 Task: Find the best walking route from Venice Beach to the Getty Center in Los Angeles.
Action: Mouse moved to (901, 69)
Screenshot: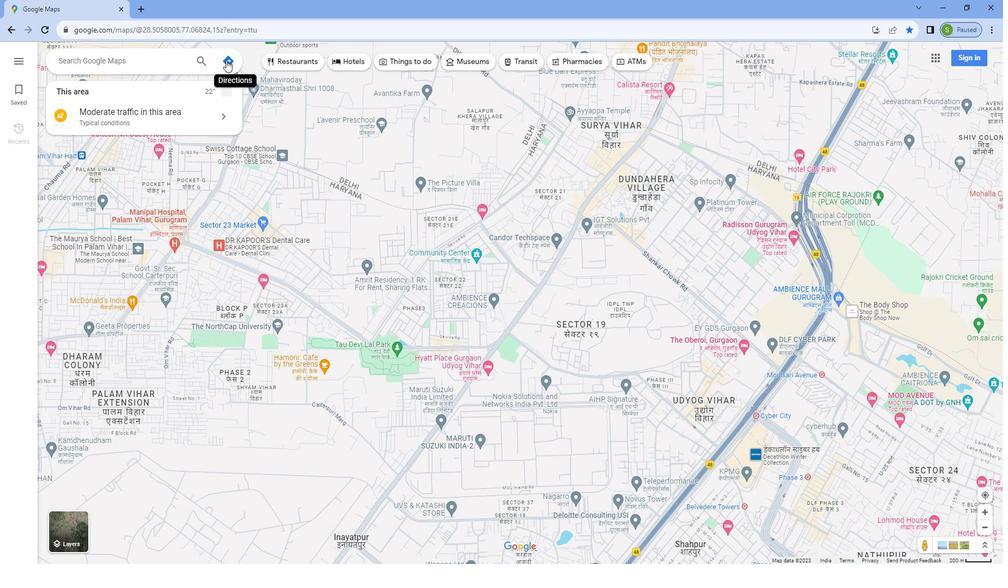 
Action: Mouse pressed left at (901, 69)
Screenshot: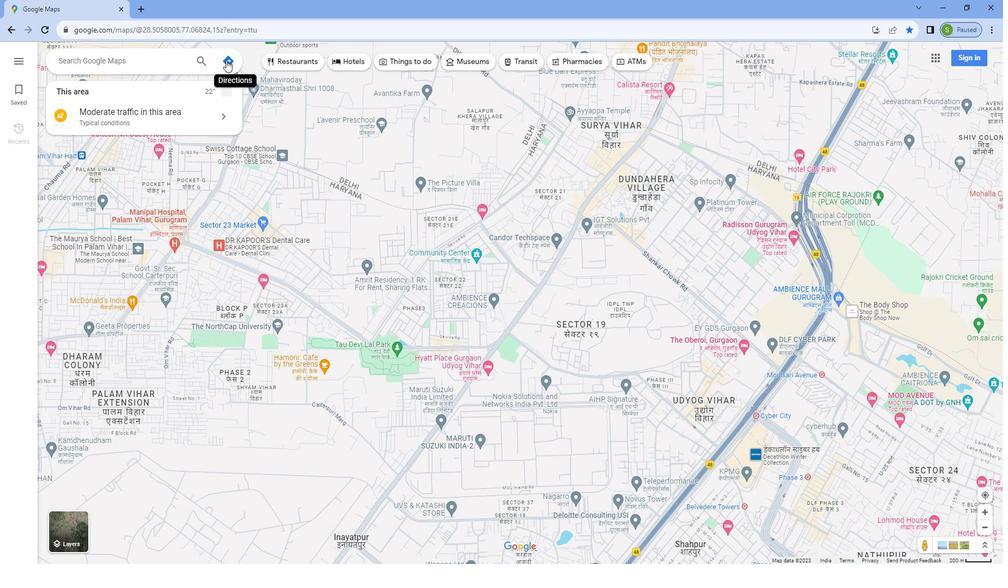 
Action: Mouse moved to (830, 87)
Screenshot: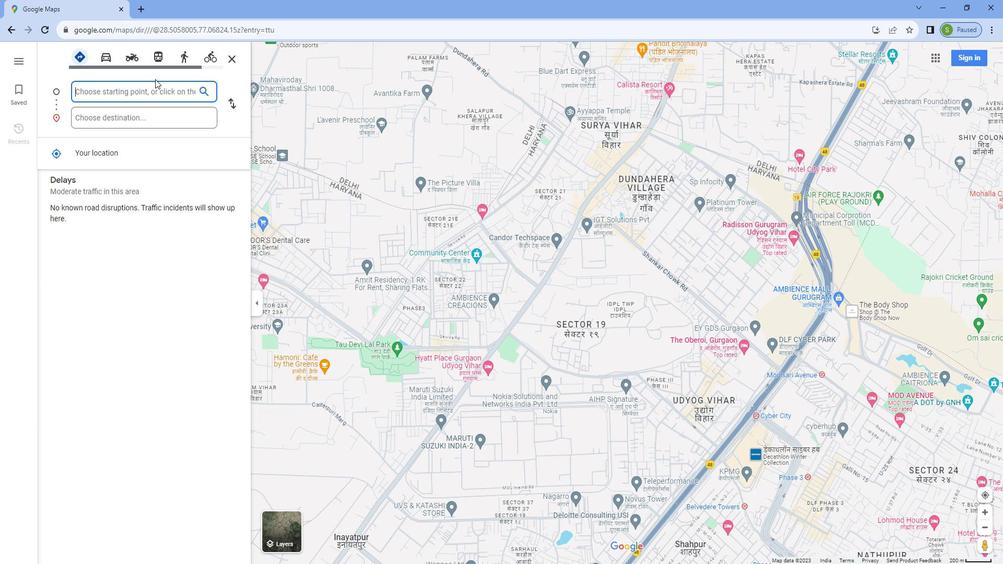 
Action: Key pressed <Key.caps_lock>V<Key.caps_lock>enice<Key.space><Key.caps_lock>B<Key.caps_lock>each
Screenshot: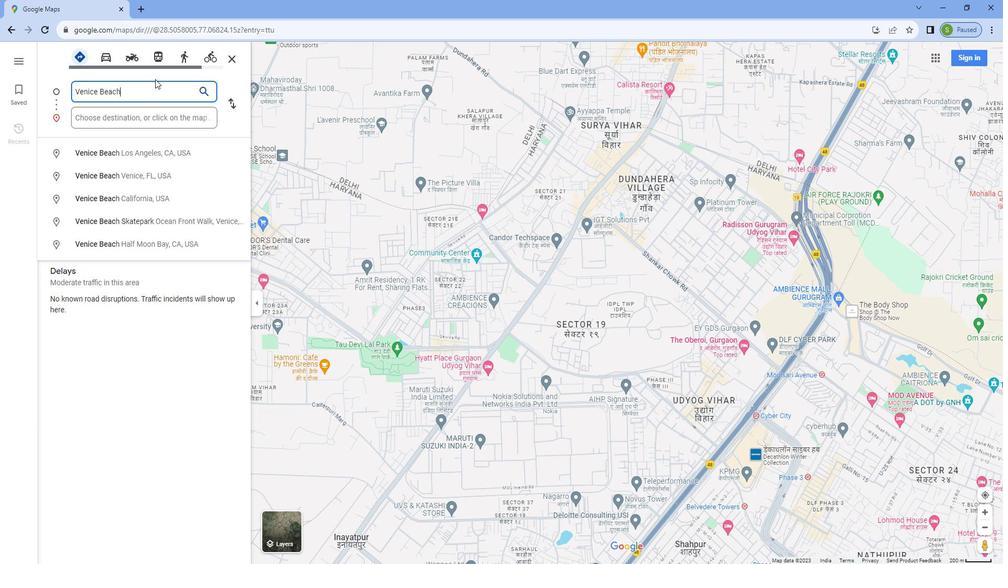 
Action: Mouse moved to (829, 123)
Screenshot: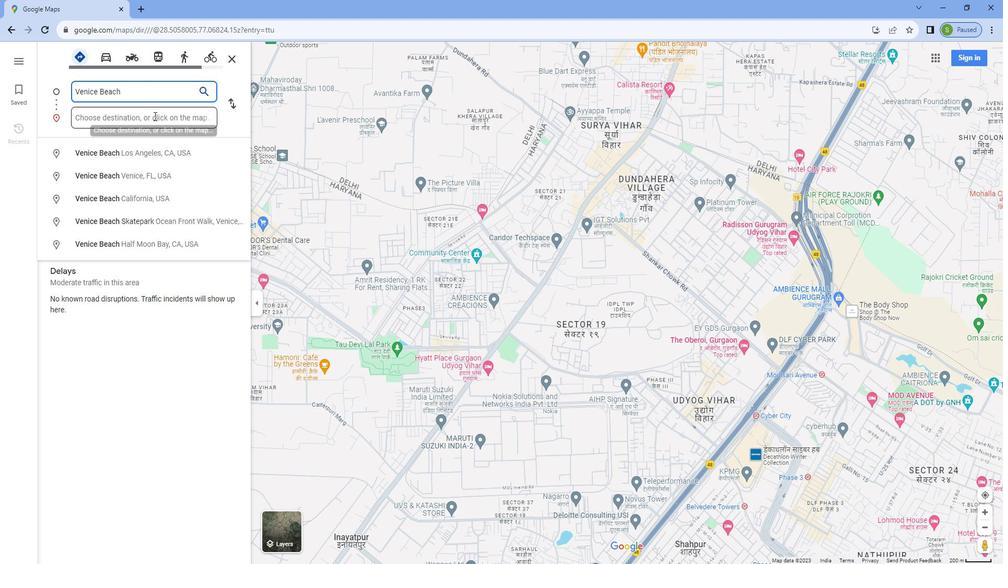 
Action: Mouse pressed left at (829, 123)
Screenshot: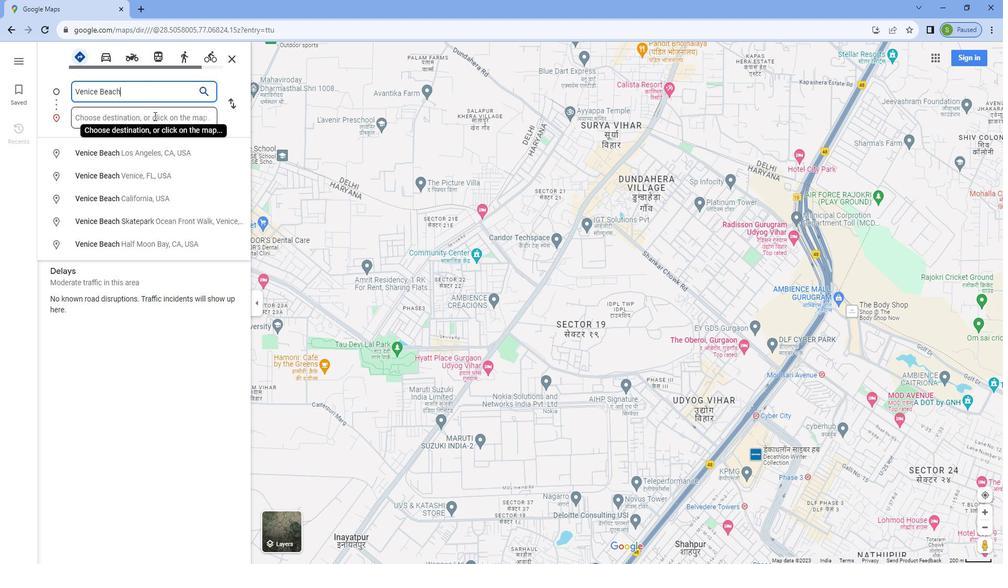 
Action: Key pressed <Key.caps_lock>G<Key.caps_lock>etty<Key.space><Key.caps_lock>C<Key.caps_lock>enter,<Key.space><Key.caps_lock>L<Key.caps_lock>os<Key.space><Key.caps_lock>A<Key.caps_lock>ngeles<Key.enter>
Screenshot: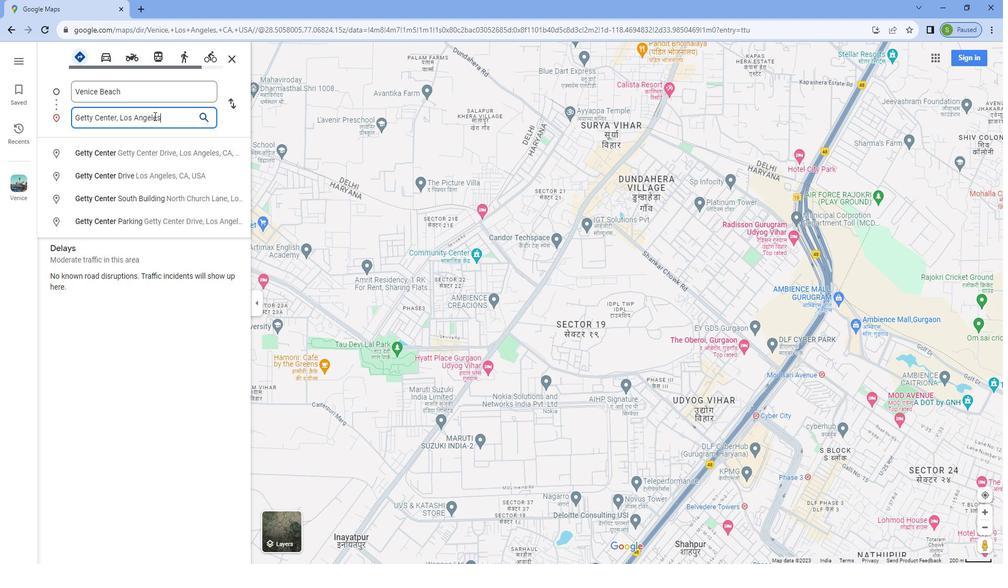 
Action: Mouse moved to (856, 67)
Screenshot: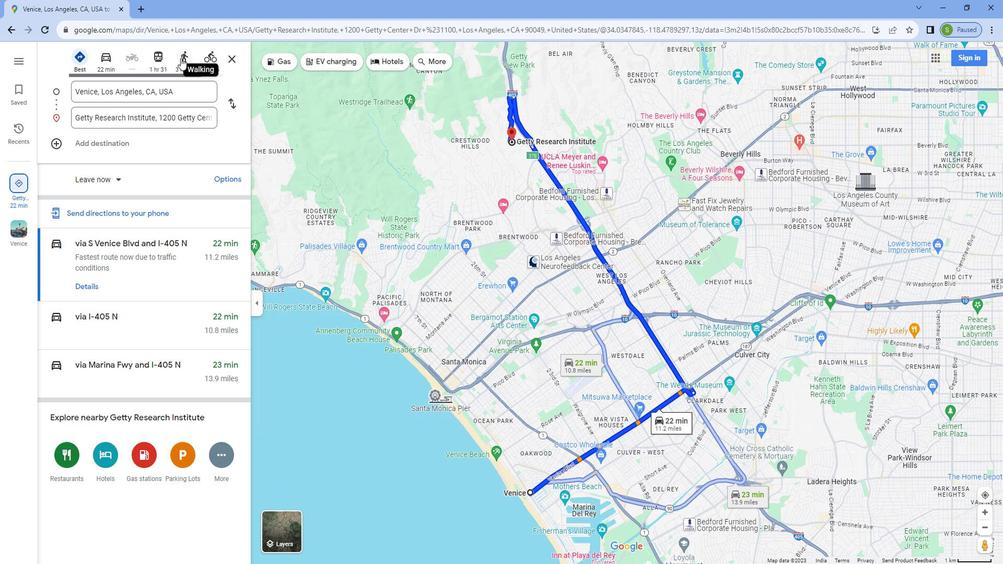 
Action: Mouse pressed left at (856, 67)
Screenshot: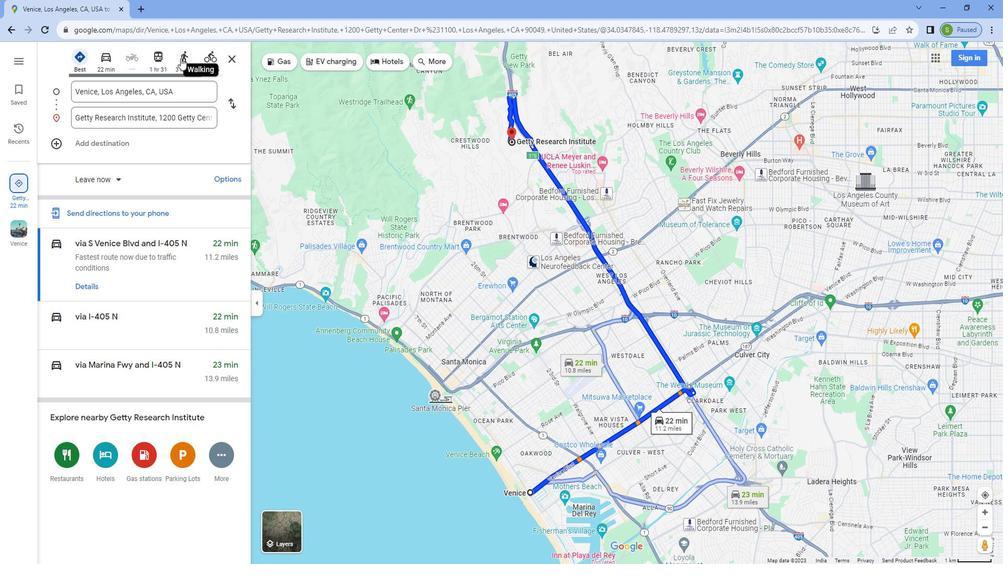 
Action: Mouse moved to (758, 263)
Screenshot: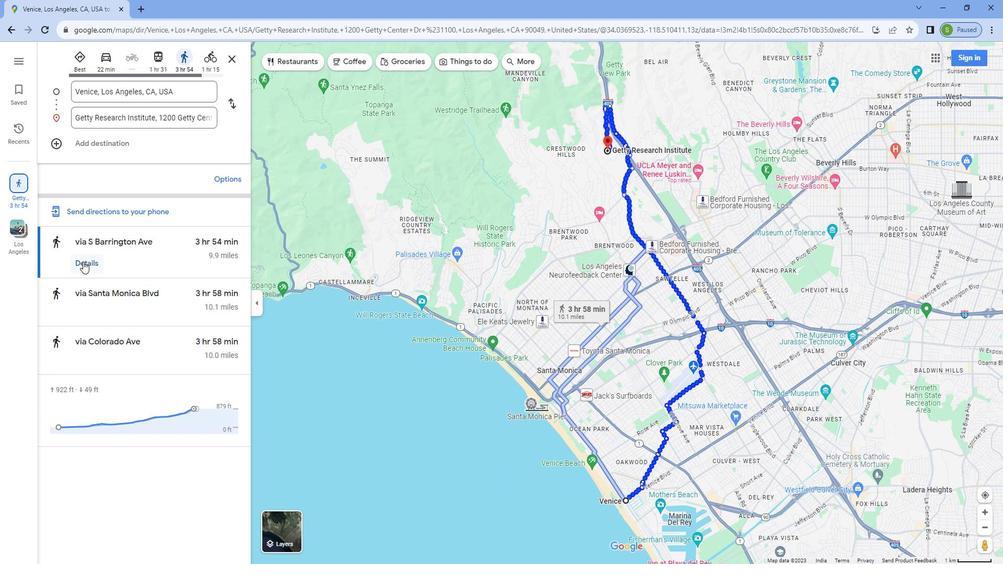 
Action: Mouse pressed left at (758, 263)
Screenshot: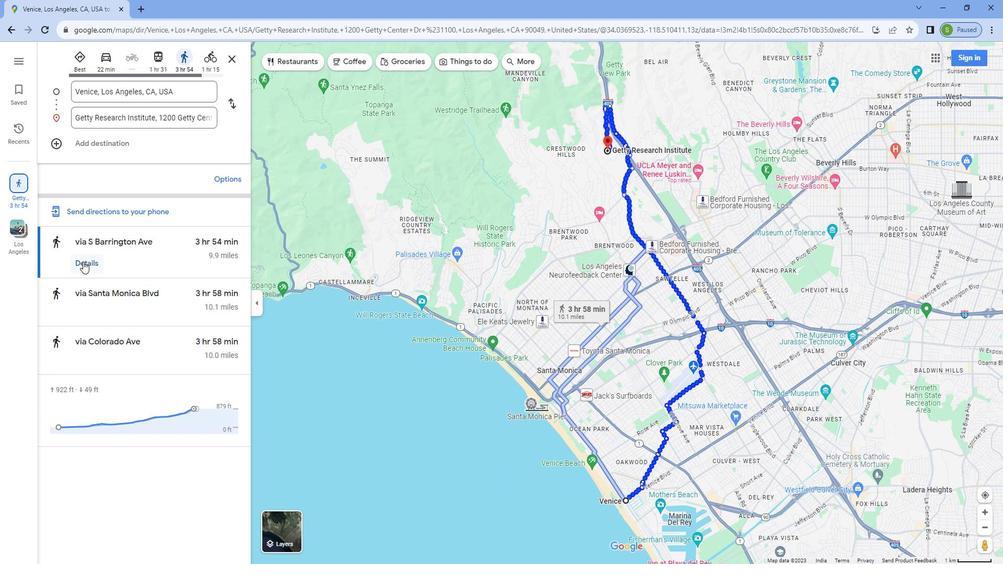 
Action: Mouse moved to (813, 291)
Screenshot: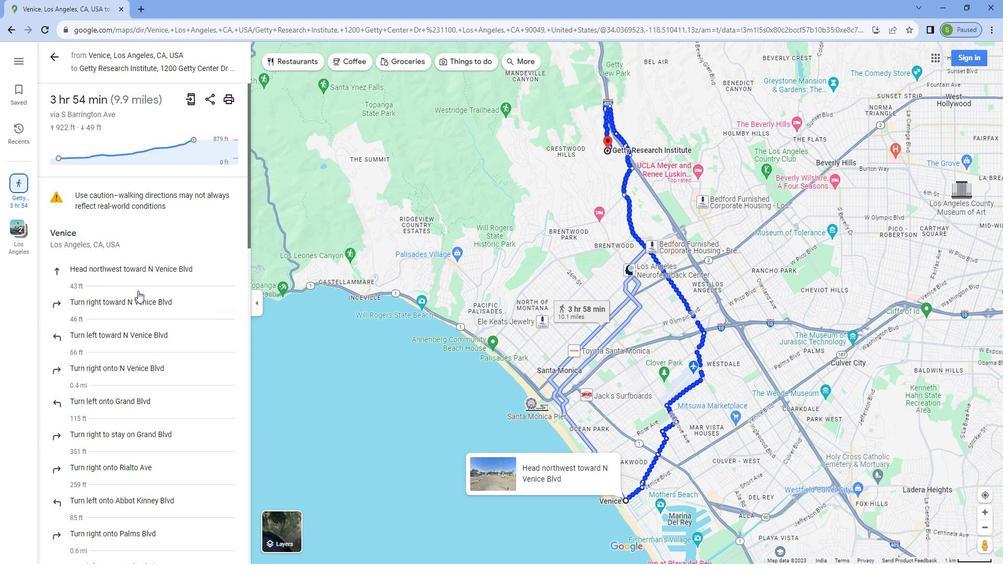 
Action: Mouse scrolled (813, 291) with delta (0, 0)
Screenshot: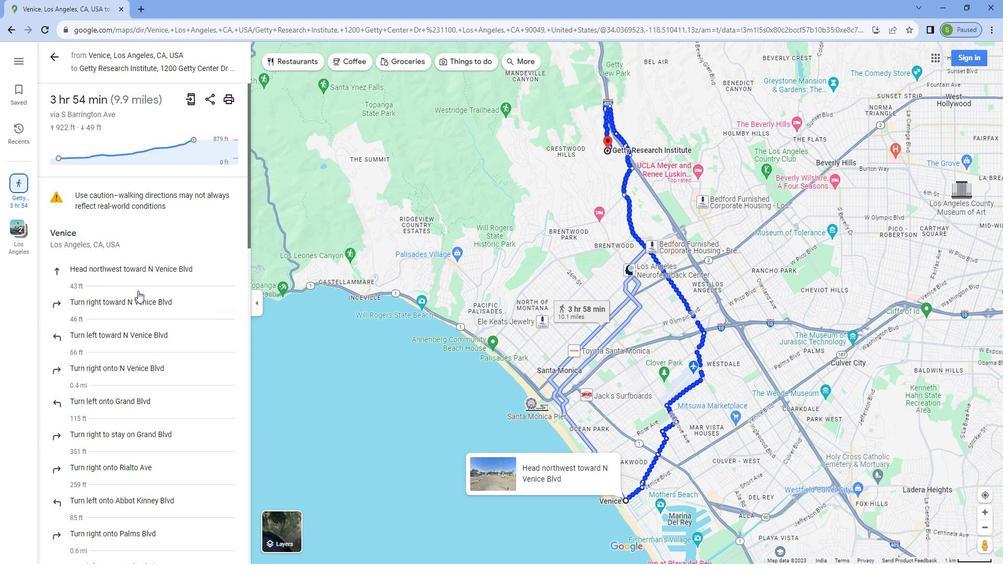 
Action: Mouse scrolled (813, 291) with delta (0, 0)
Screenshot: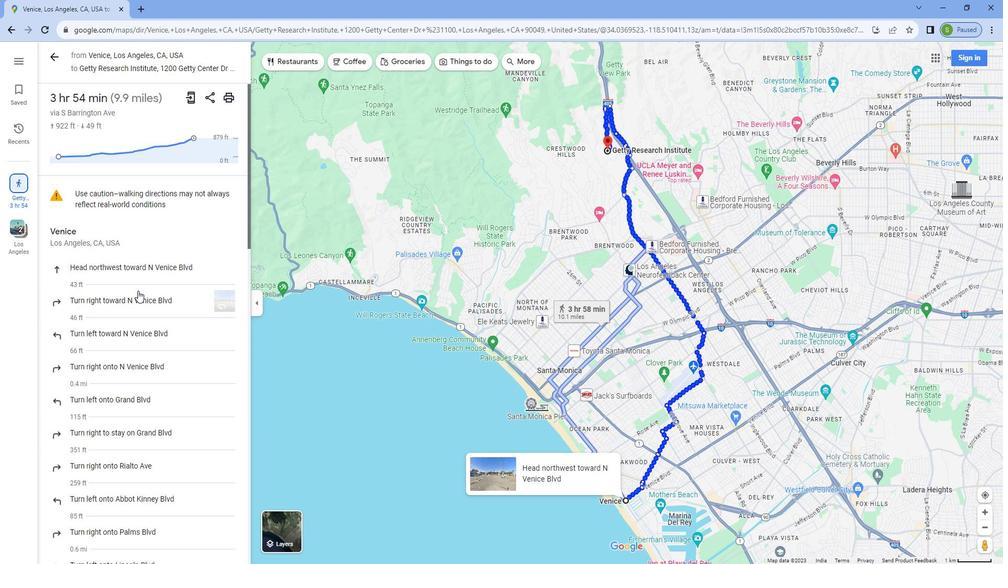 
Action: Mouse scrolled (813, 291) with delta (0, 0)
Screenshot: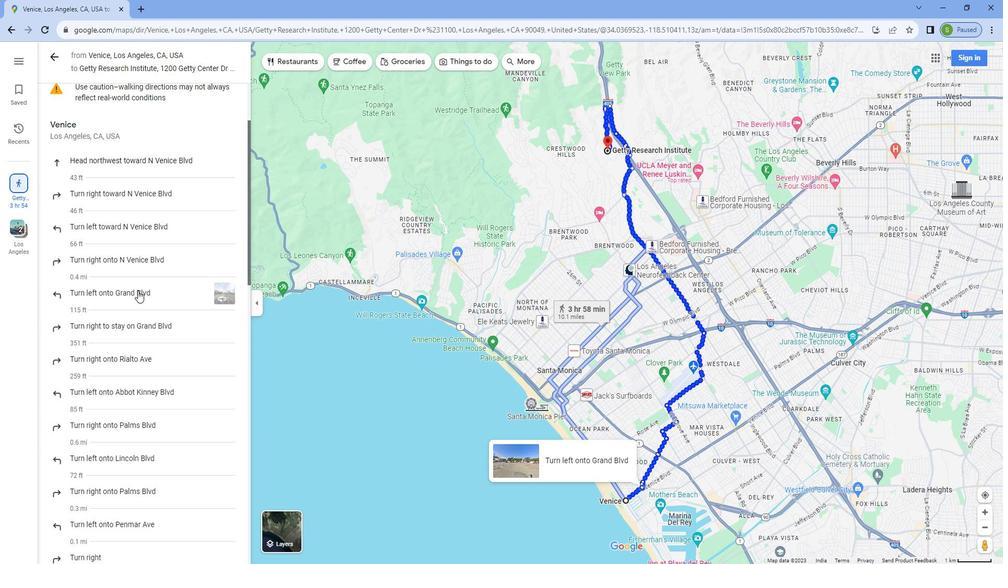 
Action: Mouse scrolled (813, 291) with delta (0, 0)
Screenshot: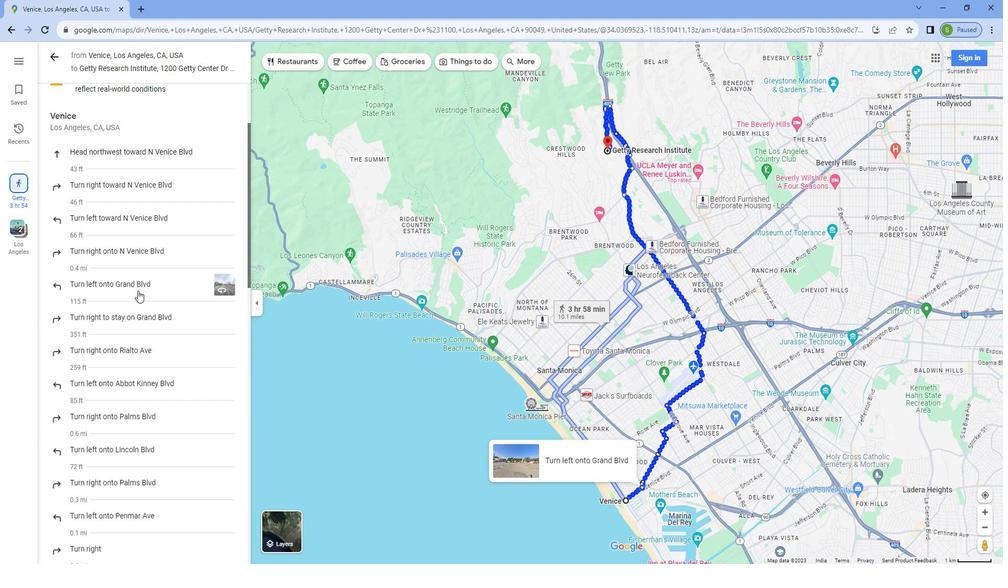
Action: Mouse scrolled (813, 291) with delta (0, 0)
Screenshot: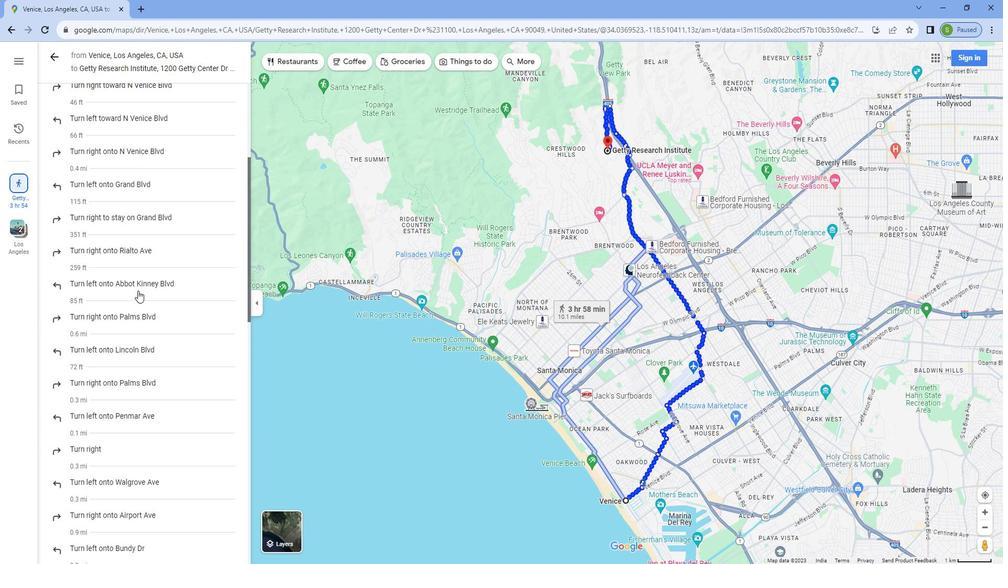 
Action: Mouse scrolled (813, 291) with delta (0, 0)
Screenshot: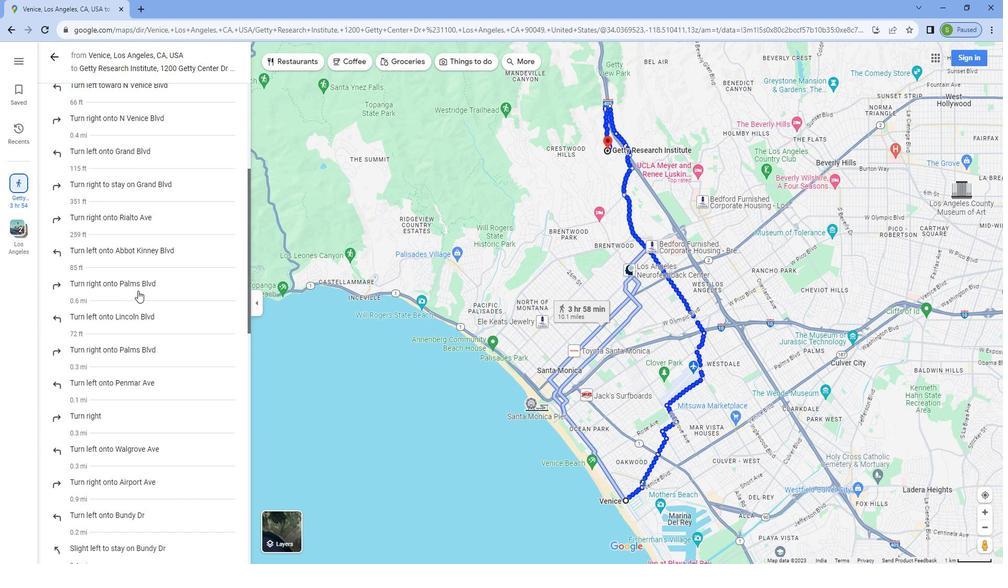 
Action: Mouse scrolled (813, 291) with delta (0, 0)
Screenshot: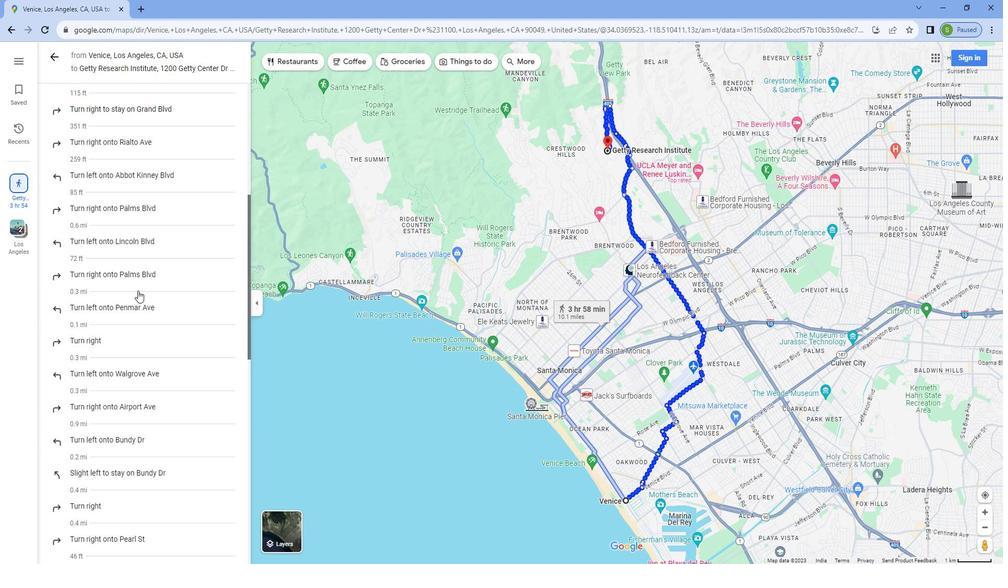
Action: Mouse scrolled (813, 291) with delta (0, 0)
Screenshot: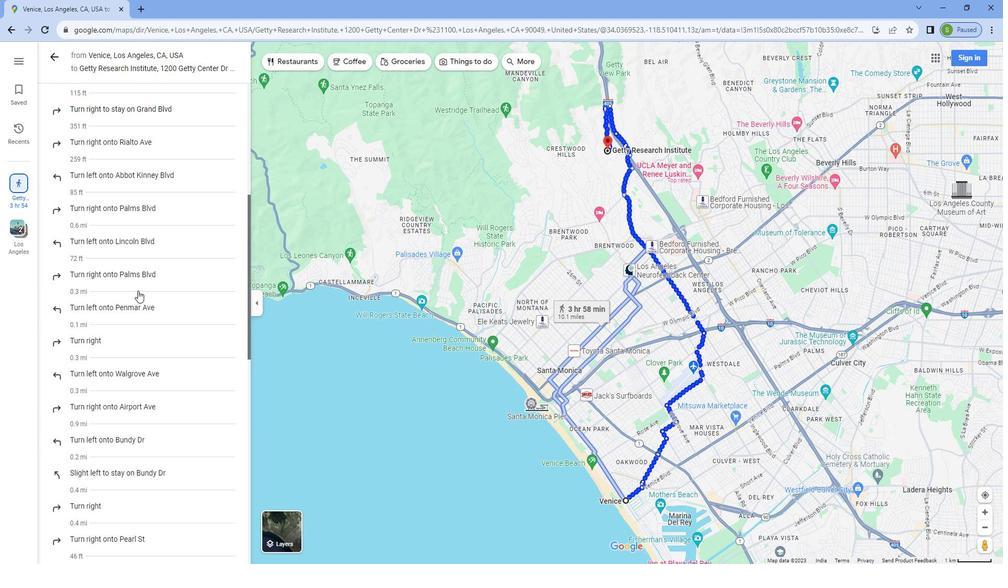 
Action: Mouse scrolled (813, 291) with delta (0, 0)
Screenshot: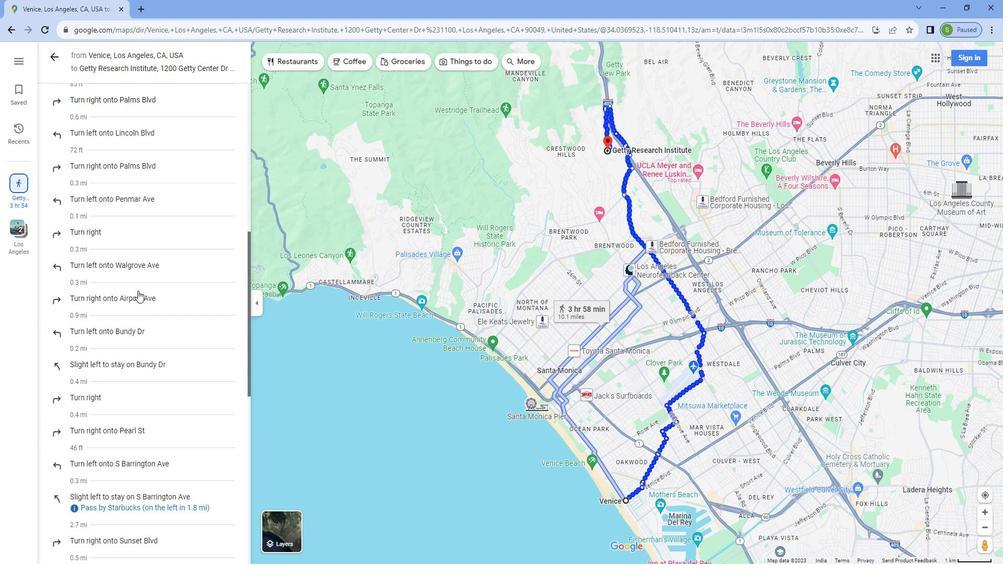 
Action: Mouse scrolled (813, 291) with delta (0, 0)
Screenshot: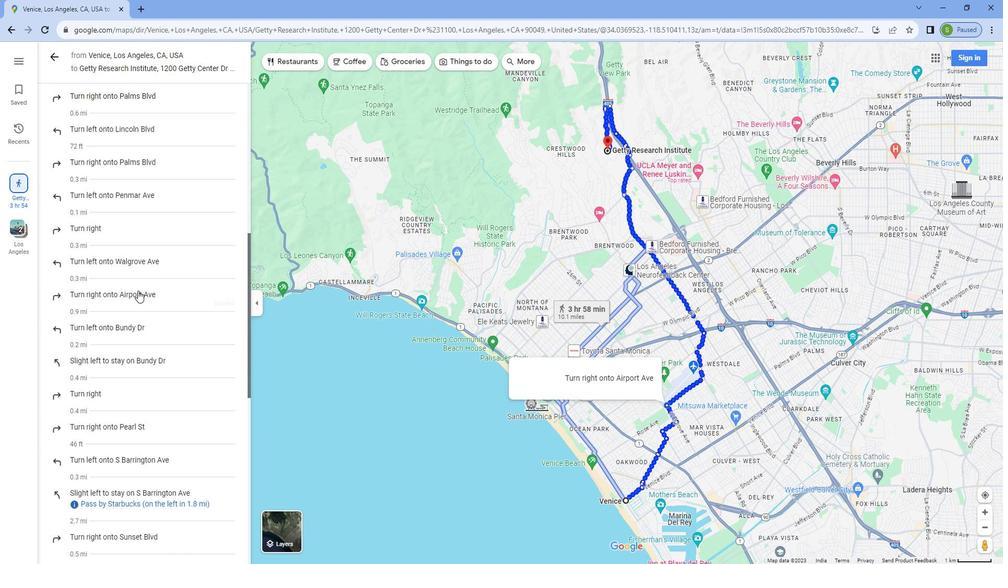 
Action: Mouse scrolled (813, 291) with delta (0, 0)
Screenshot: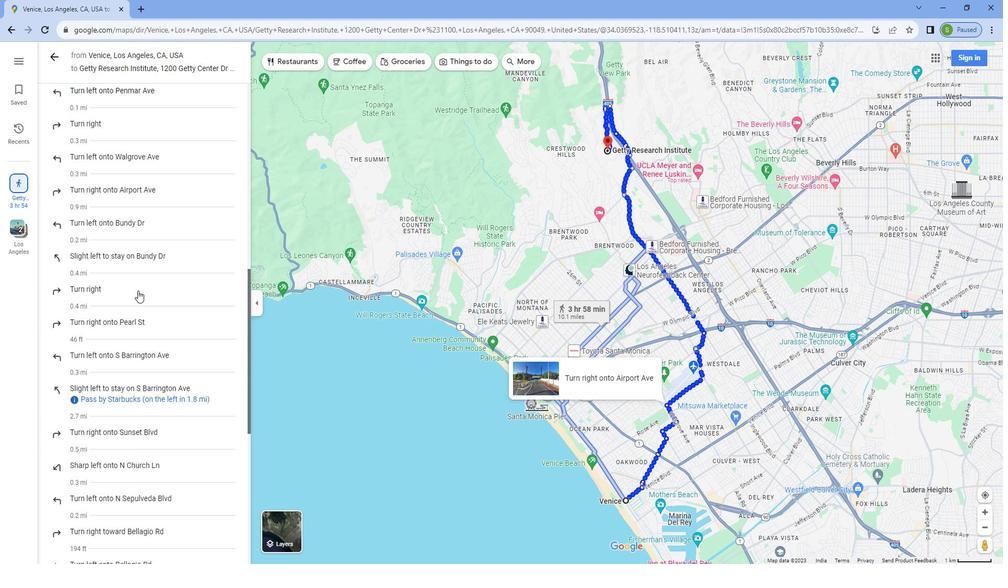 
Action: Mouse scrolled (813, 291) with delta (0, 0)
Screenshot: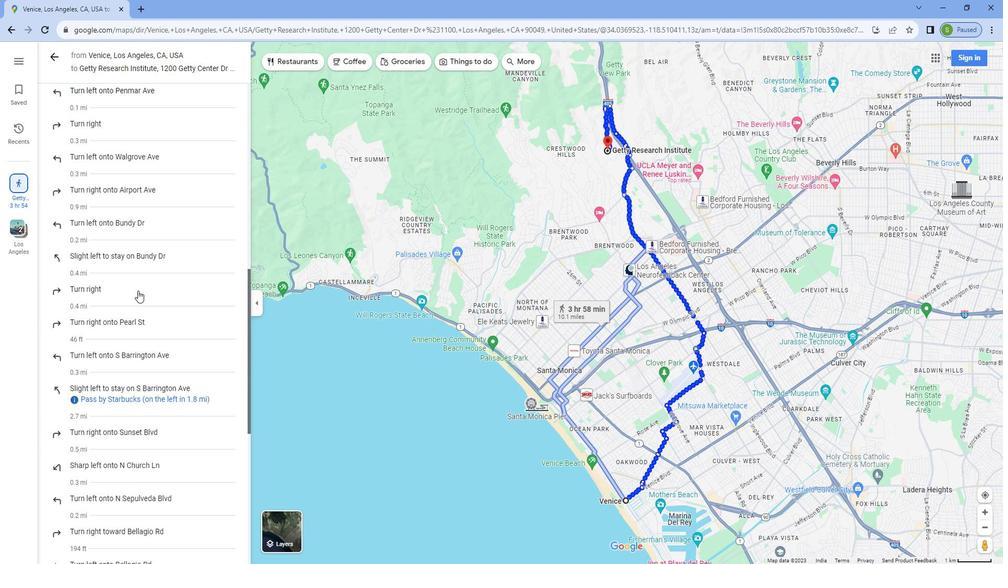 
Action: Mouse scrolled (813, 291) with delta (0, 0)
Screenshot: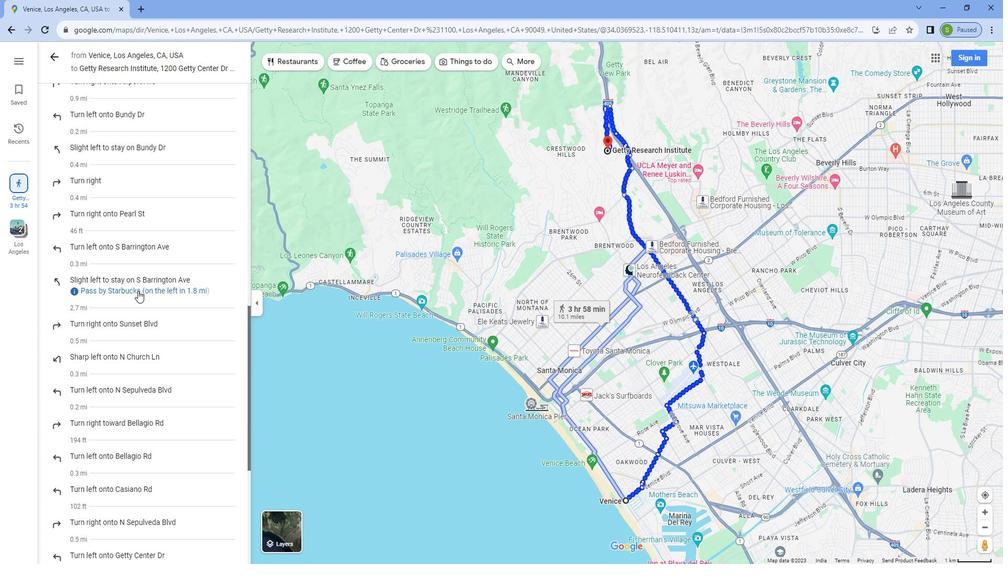 
Action: Mouse scrolled (813, 291) with delta (0, 0)
Screenshot: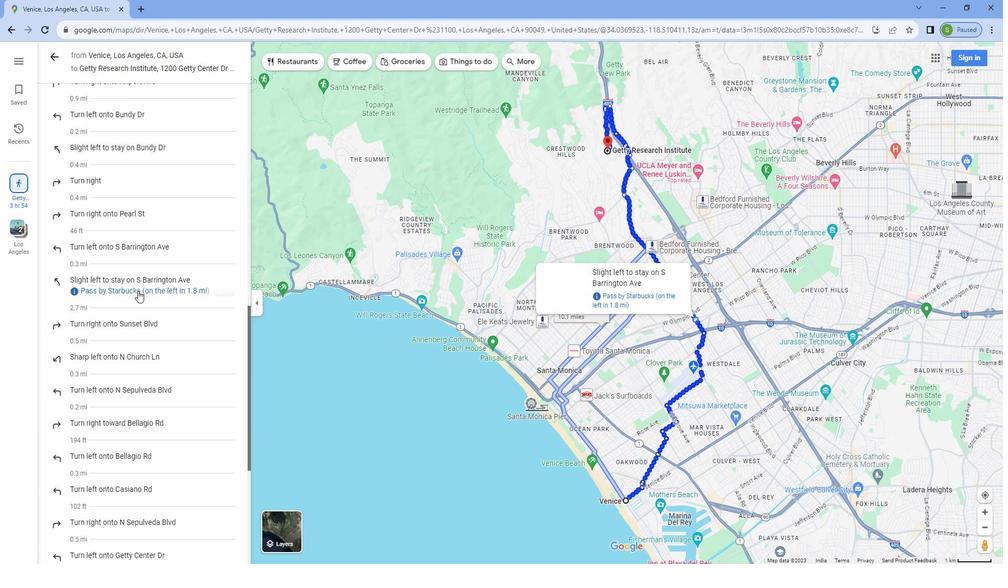 
Action: Mouse scrolled (813, 291) with delta (0, 0)
Screenshot: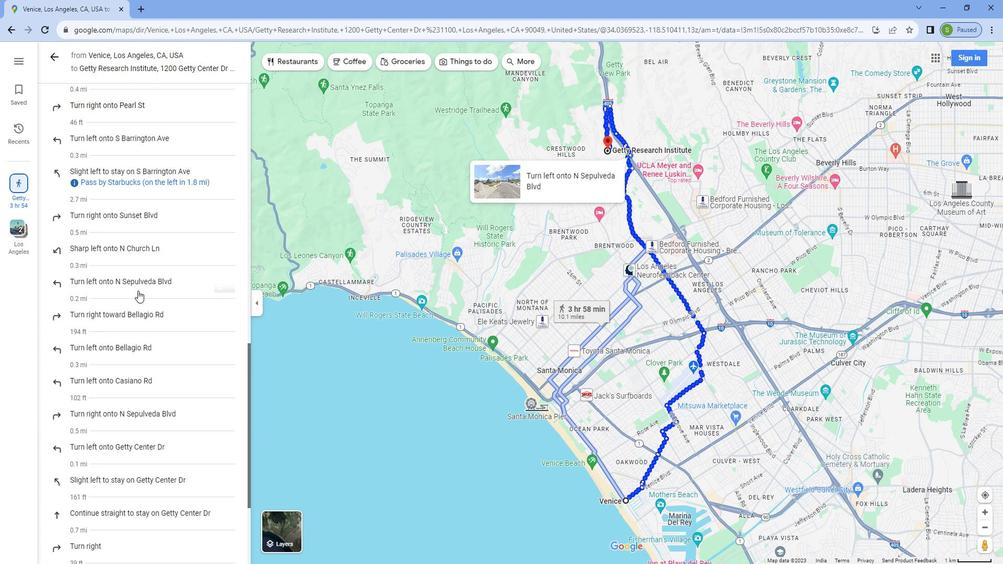 
Action: Mouse scrolled (813, 291) with delta (0, 0)
Screenshot: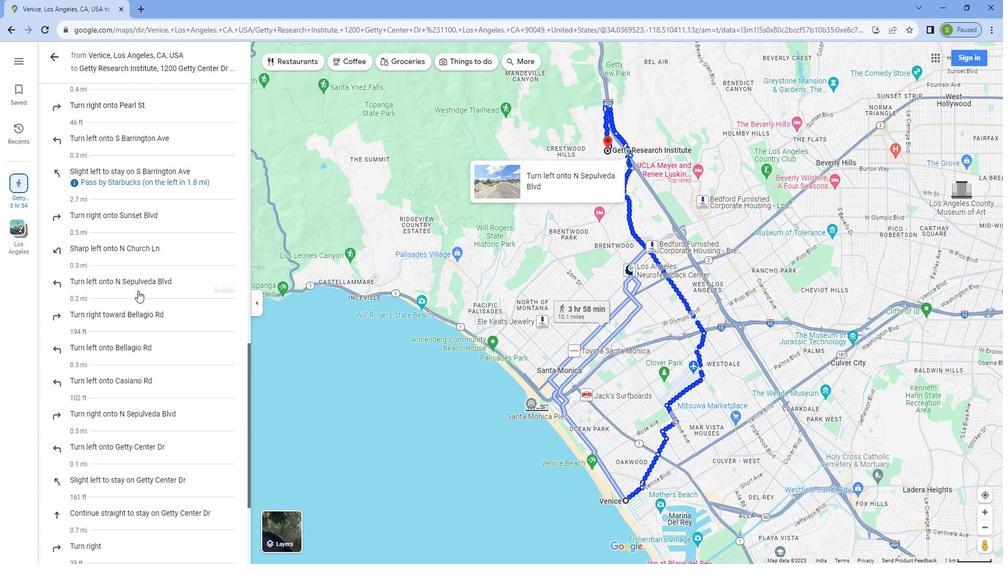 
Action: Mouse scrolled (813, 291) with delta (0, 0)
Screenshot: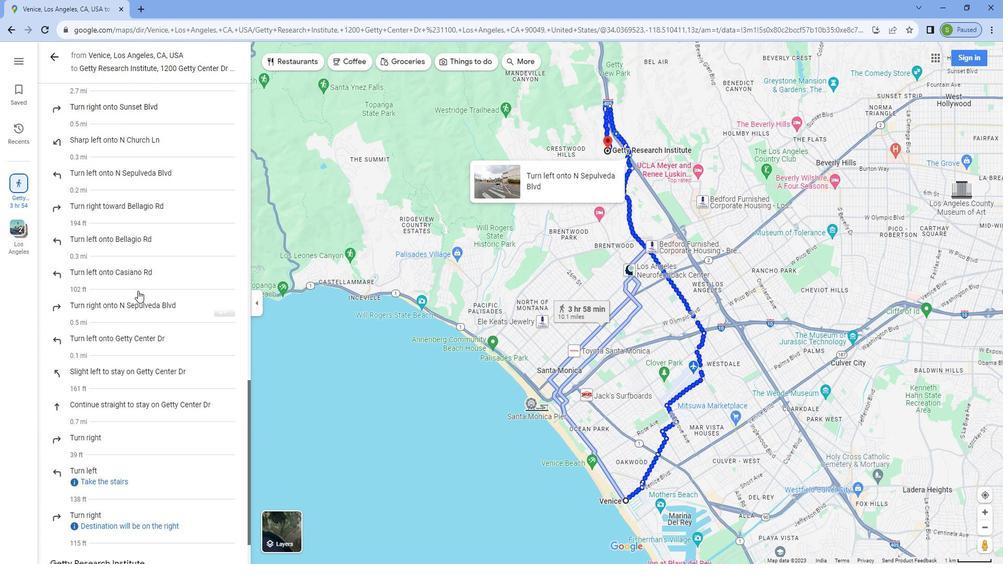 
Action: Mouse scrolled (813, 291) with delta (0, 0)
Screenshot: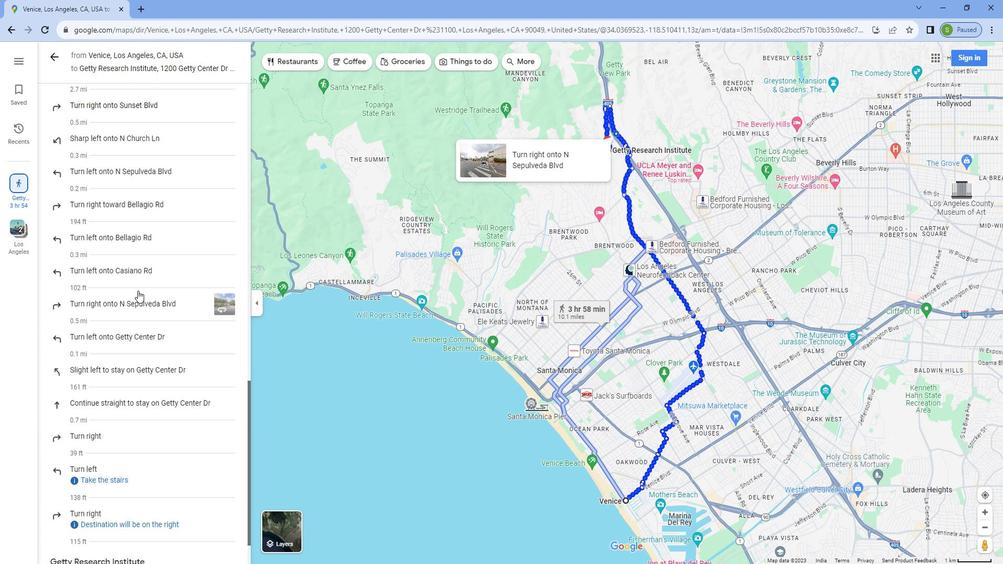 
Action: Mouse scrolled (813, 291) with delta (0, 0)
Screenshot: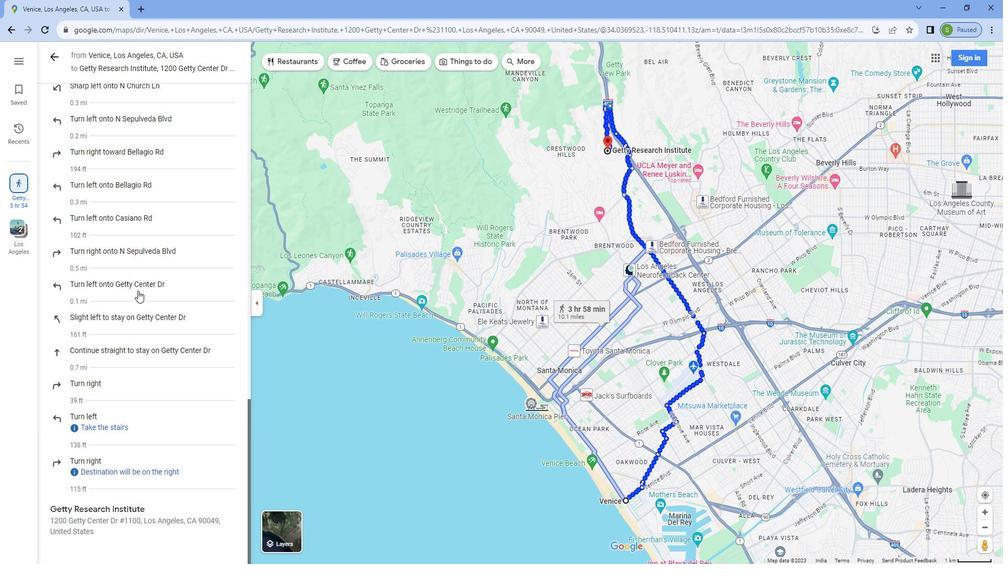 
Action: Mouse scrolled (813, 291) with delta (0, 0)
Screenshot: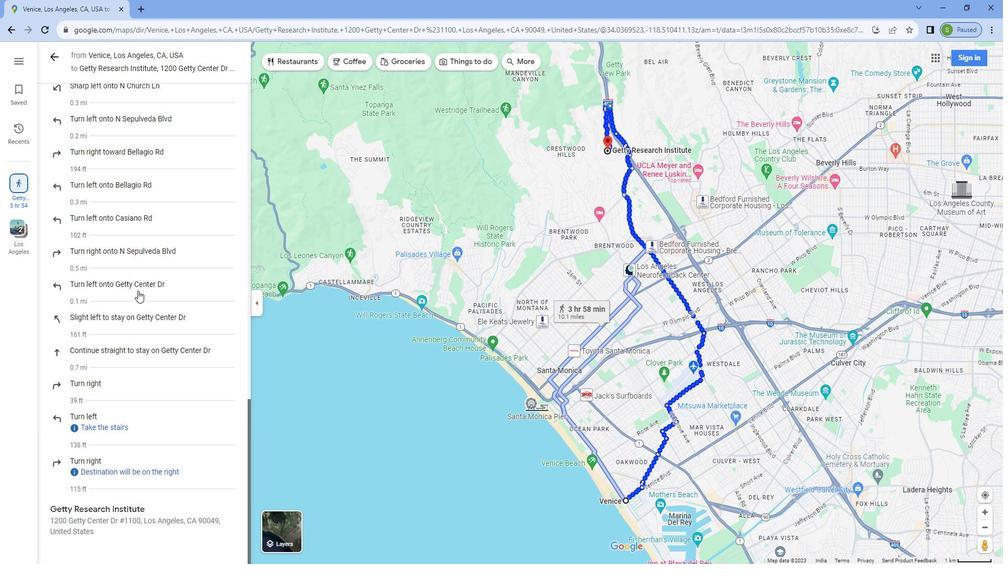 
Action: Mouse moved to (728, 67)
Screenshot: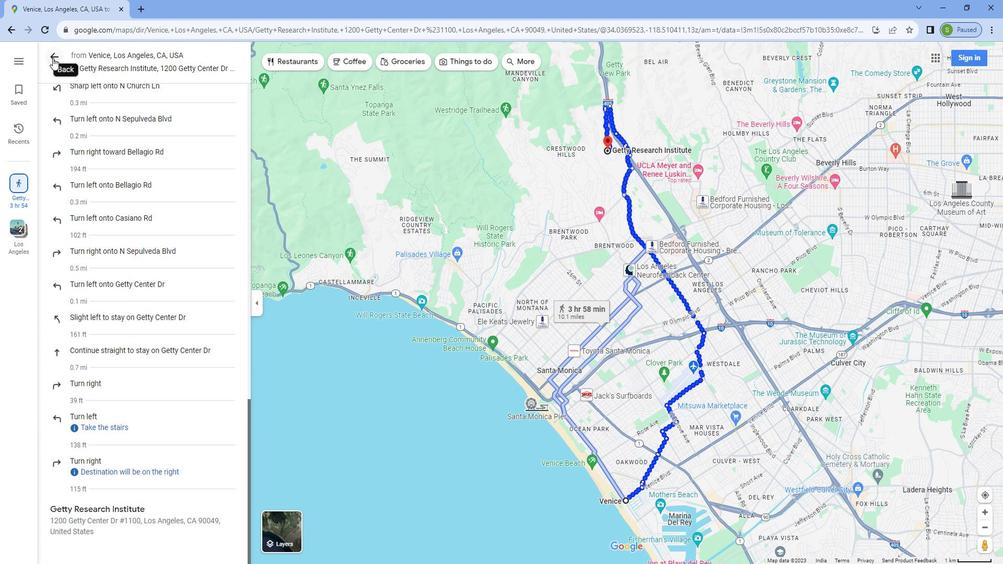 
Action: Mouse pressed left at (728, 67)
Screenshot: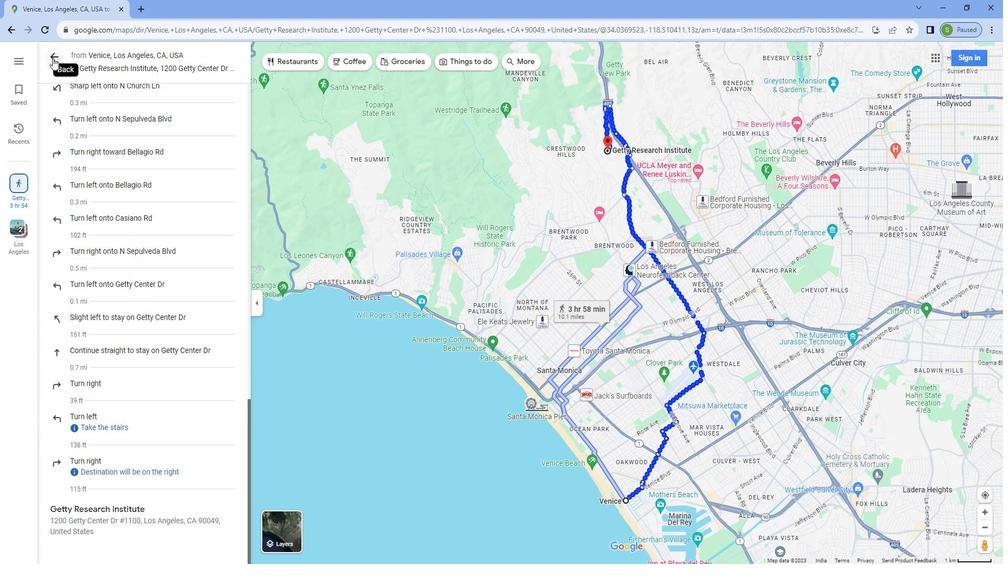 
Action: Mouse moved to (772, 297)
Screenshot: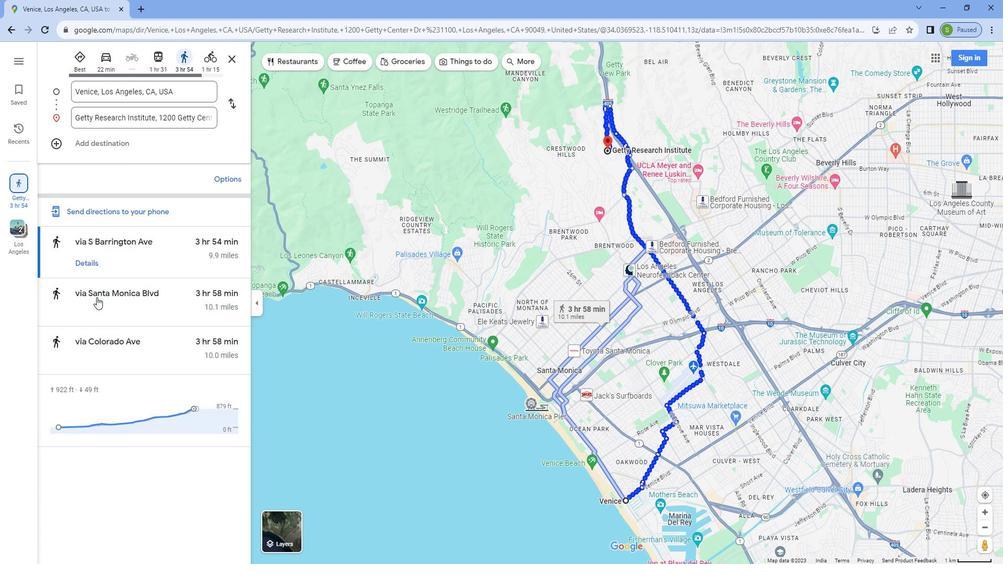 
Action: Mouse pressed left at (772, 297)
Screenshot: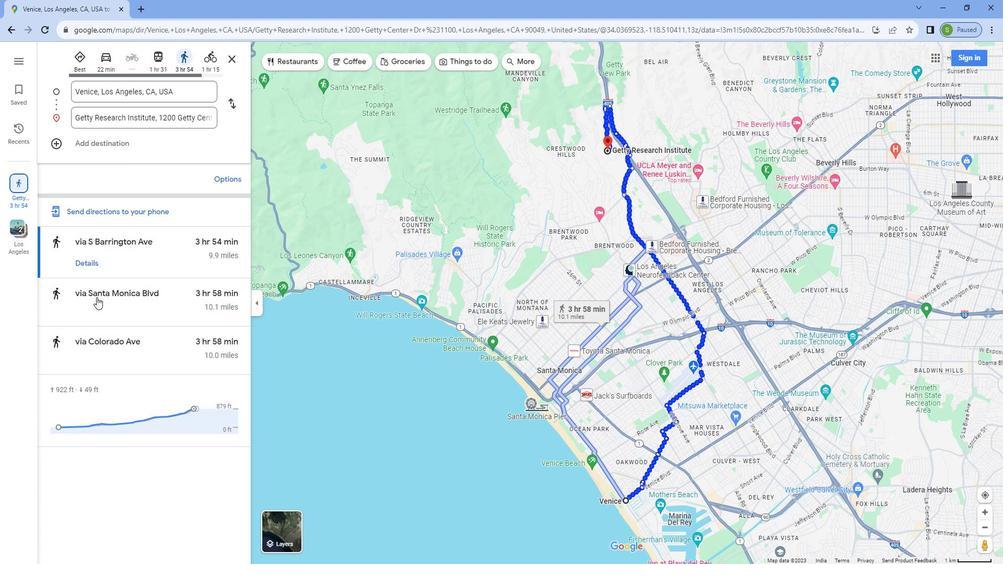 
Action: Mouse moved to (770, 311)
Screenshot: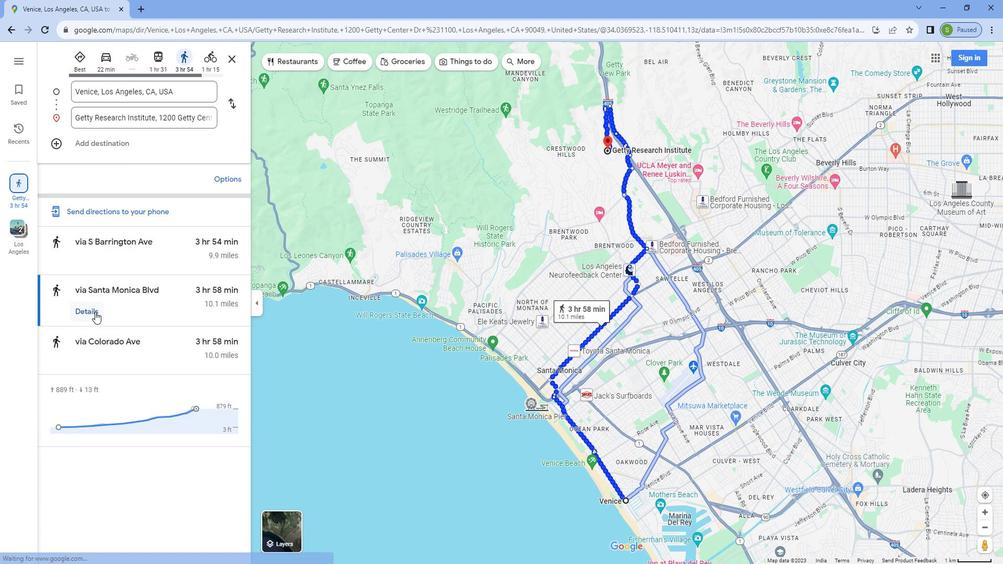 
Action: Mouse pressed left at (770, 311)
Screenshot: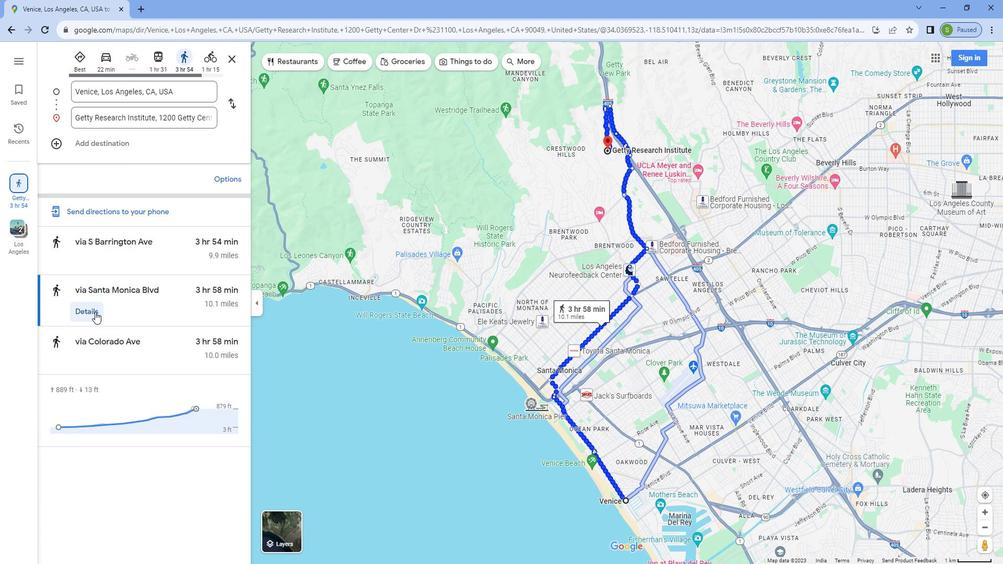 
Action: Mouse moved to (786, 293)
Screenshot: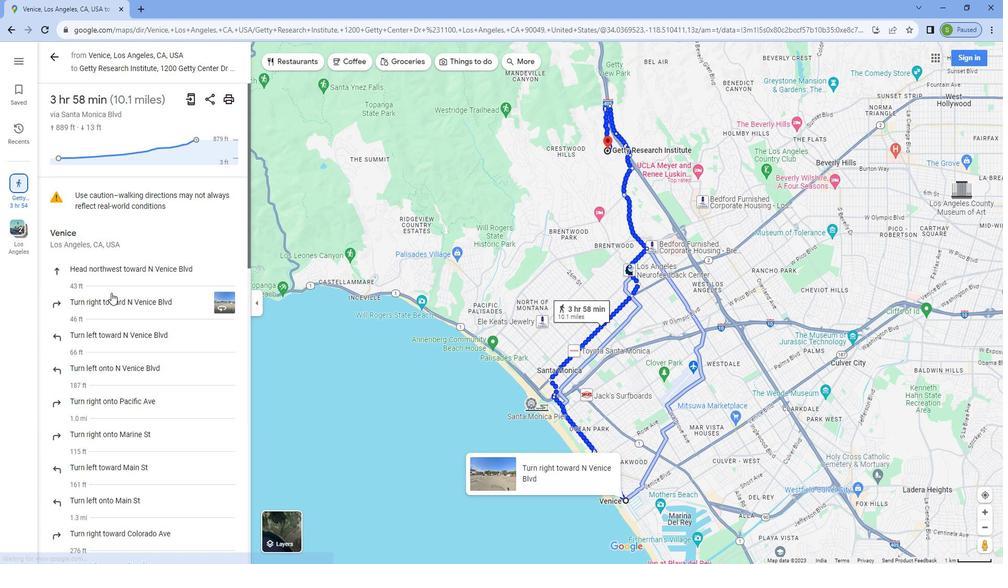 
Action: Mouse scrolled (786, 293) with delta (0, 0)
Screenshot: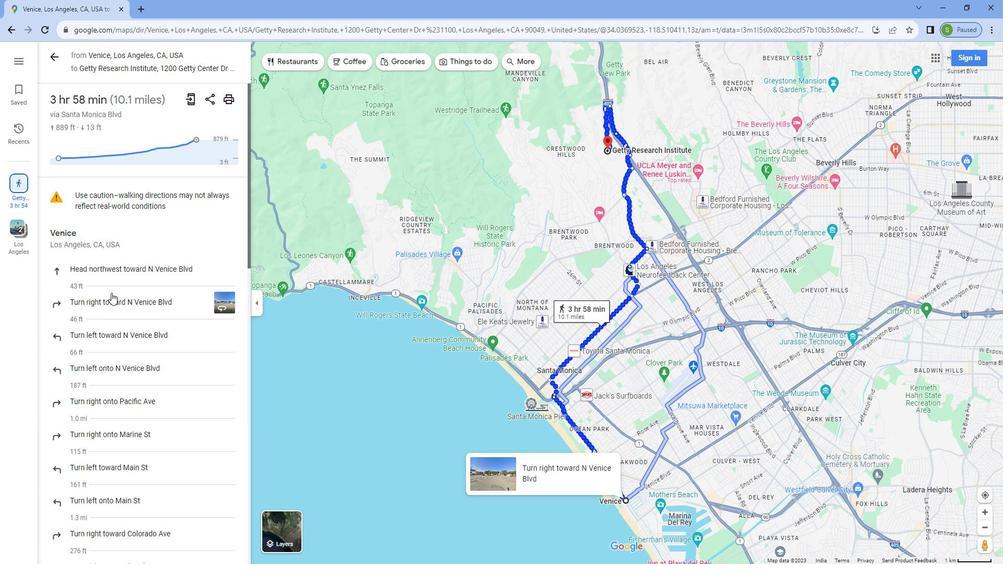 
Action: Mouse scrolled (786, 293) with delta (0, 0)
Screenshot: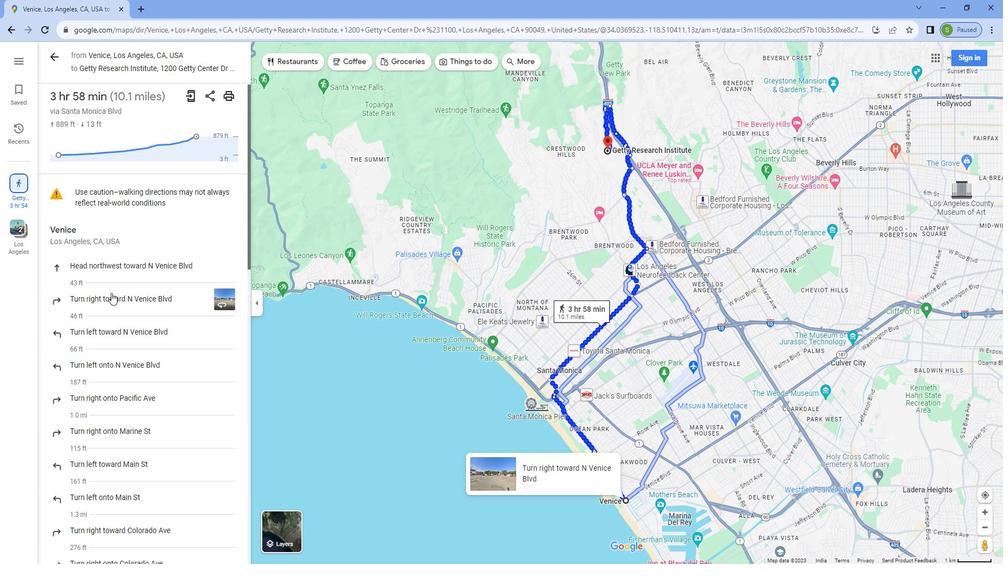 
Action: Mouse scrolled (786, 293) with delta (0, 0)
Screenshot: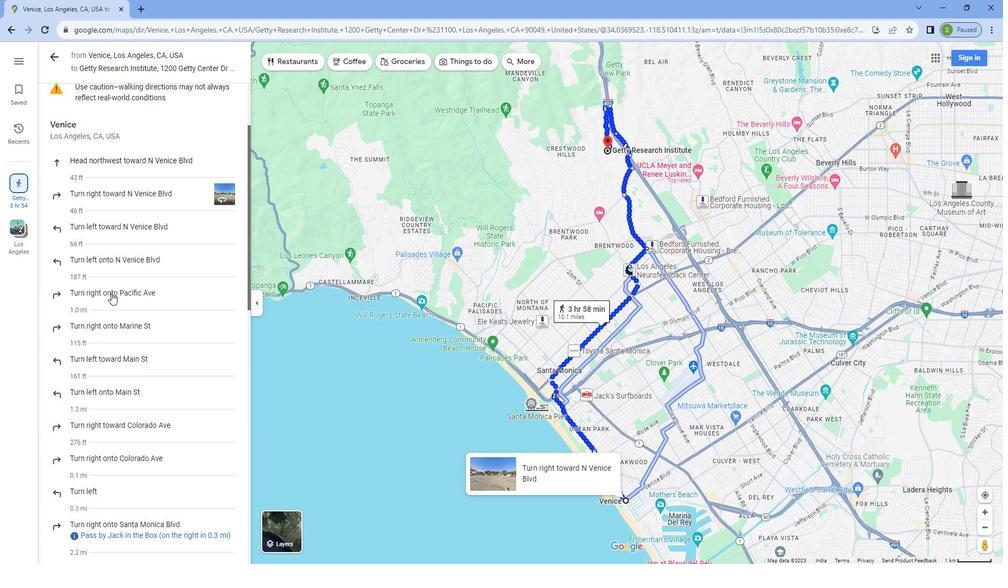 
Action: Mouse scrolled (786, 293) with delta (0, 0)
Screenshot: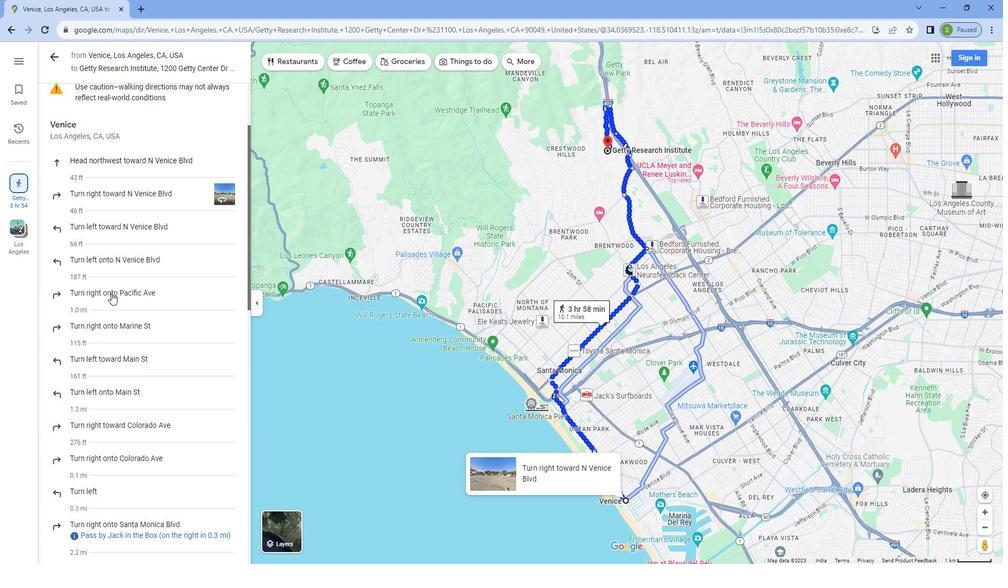 
Action: Mouse scrolled (786, 293) with delta (0, 0)
Screenshot: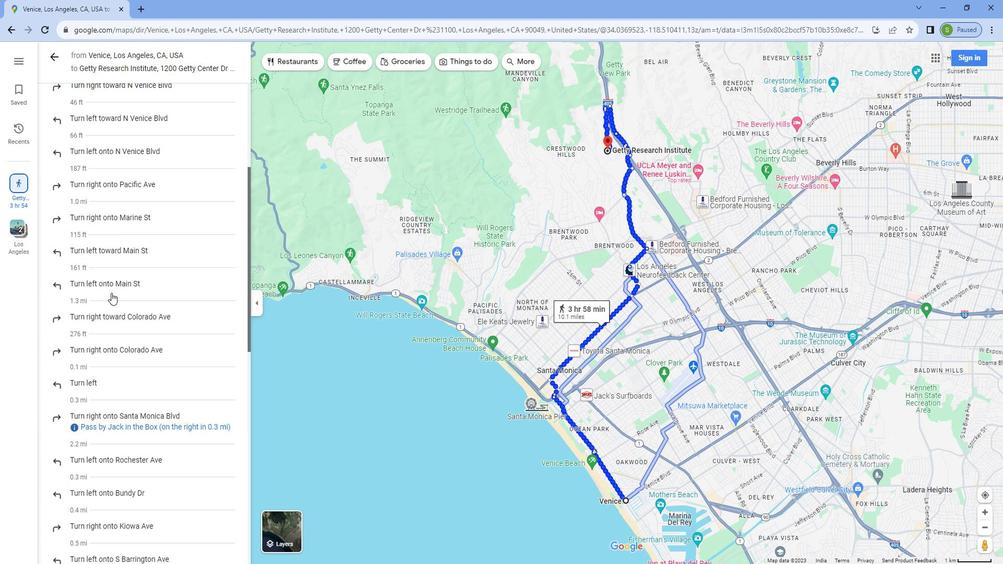 
Action: Mouse scrolled (786, 293) with delta (0, 0)
Screenshot: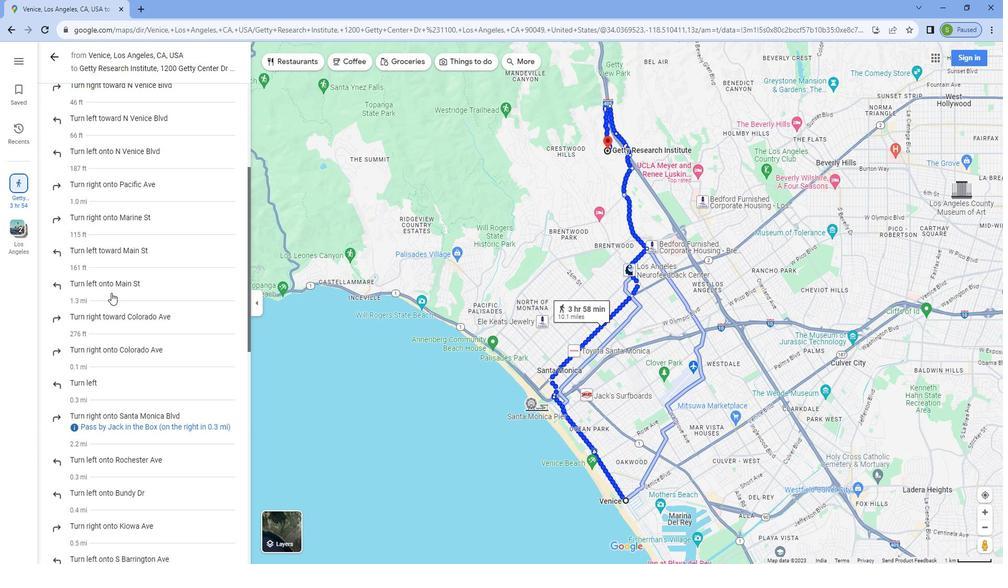 
Action: Mouse moved to (786, 293)
Screenshot: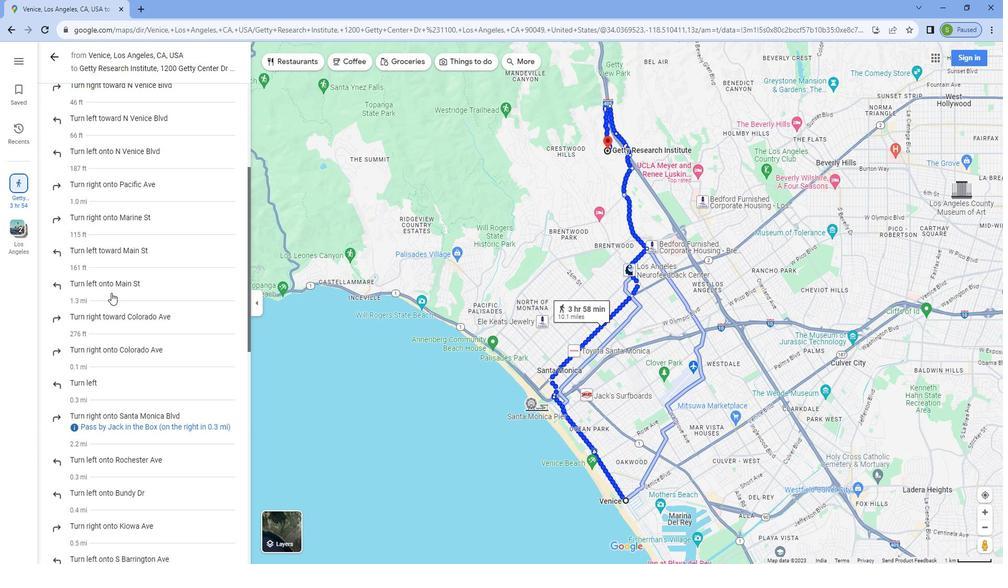 
Action: Mouse scrolled (786, 293) with delta (0, 0)
Screenshot: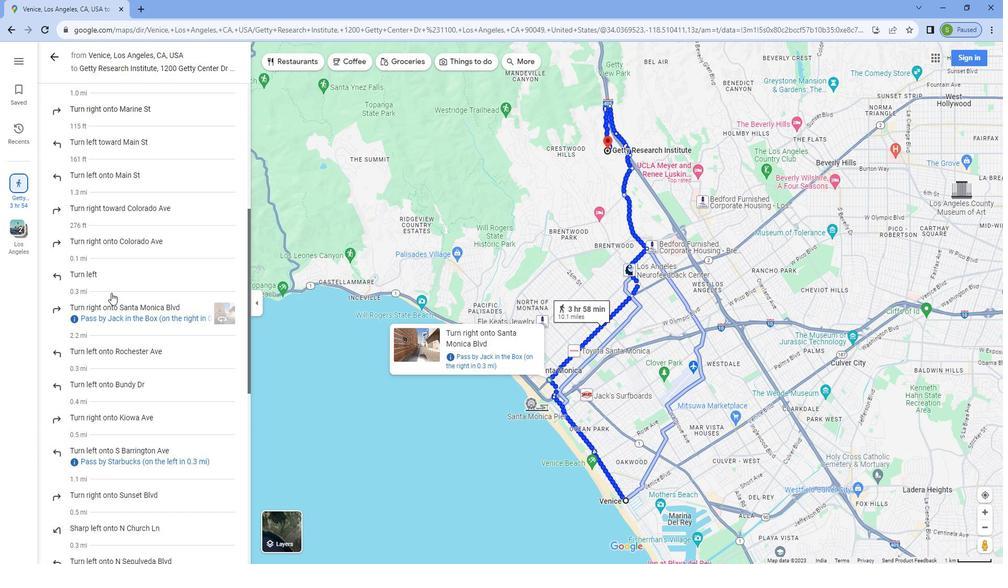 
Action: Mouse scrolled (786, 293) with delta (0, 0)
Screenshot: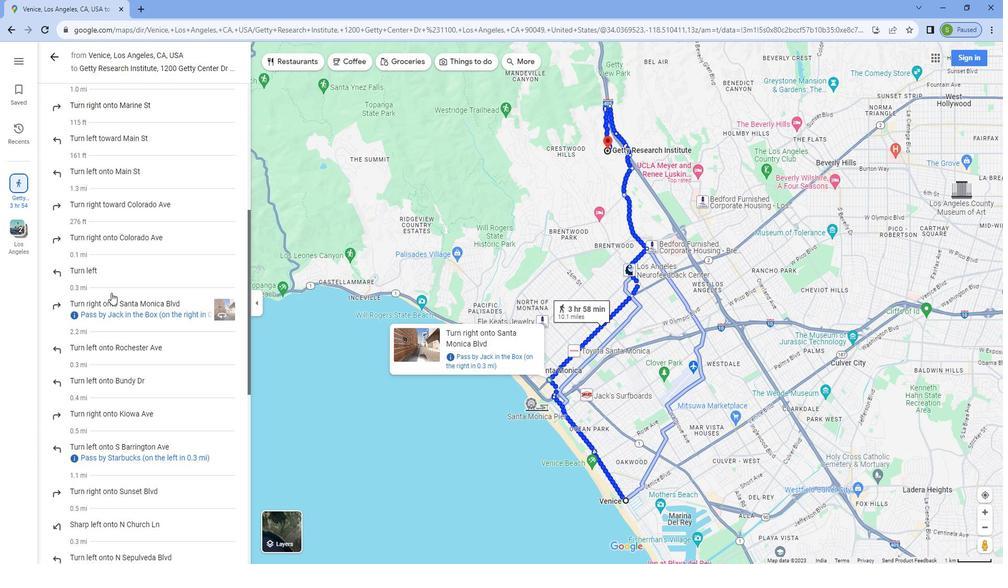 
Action: Mouse scrolled (786, 293) with delta (0, 0)
Screenshot: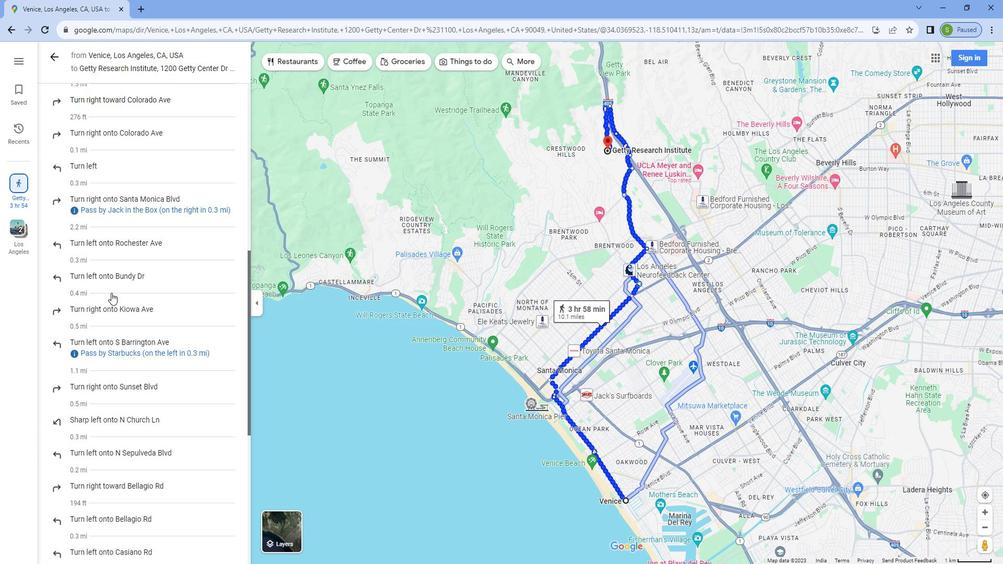 
Action: Mouse scrolled (786, 293) with delta (0, 0)
Screenshot: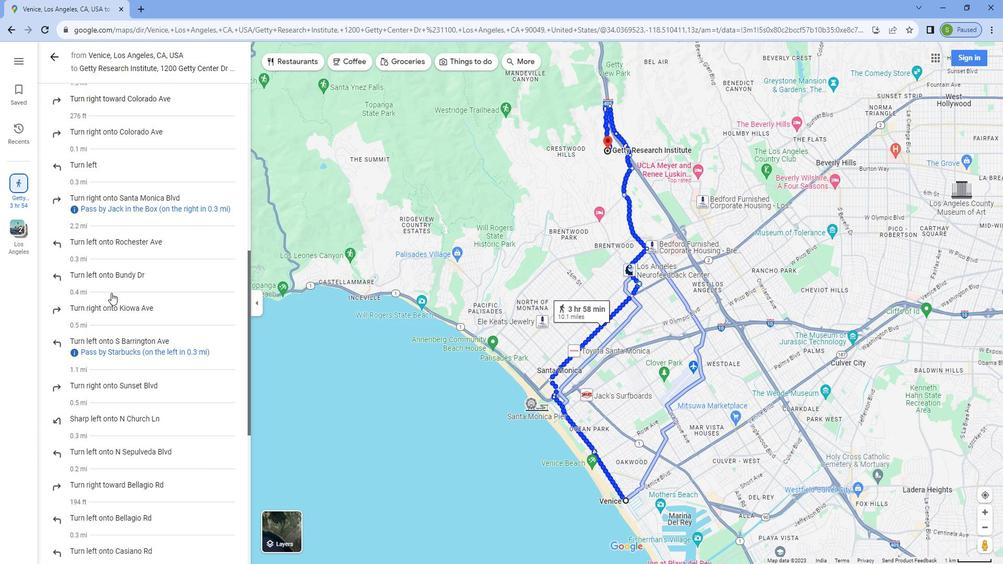 
Action: Mouse scrolled (786, 293) with delta (0, 0)
Screenshot: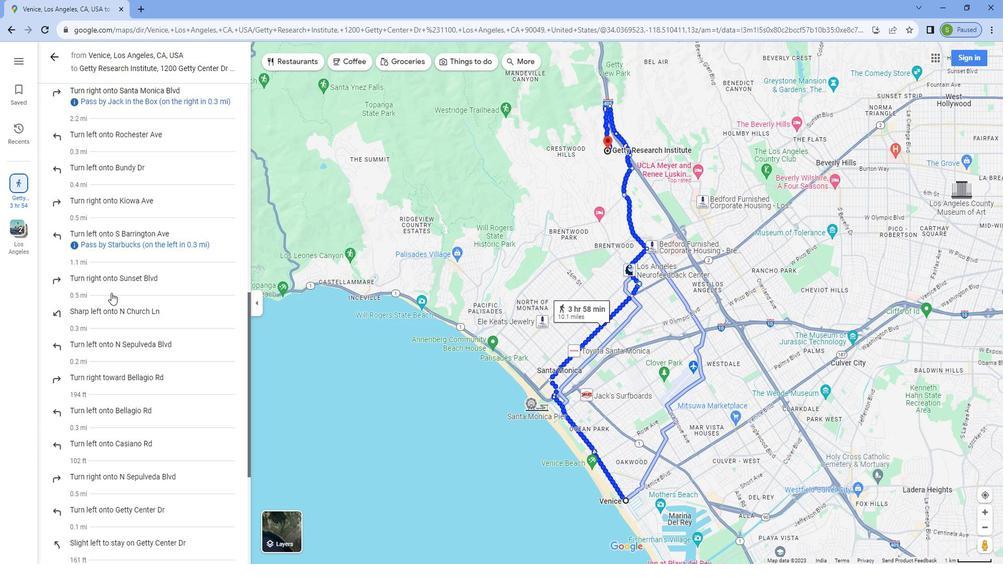 
Action: Mouse scrolled (786, 293) with delta (0, 0)
Screenshot: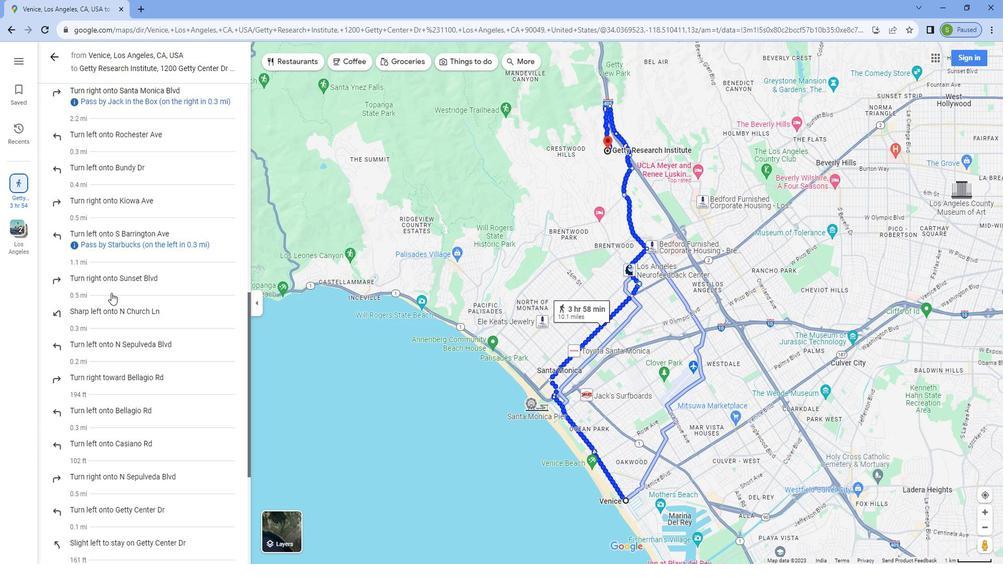 
Action: Mouse scrolled (786, 293) with delta (0, 0)
Screenshot: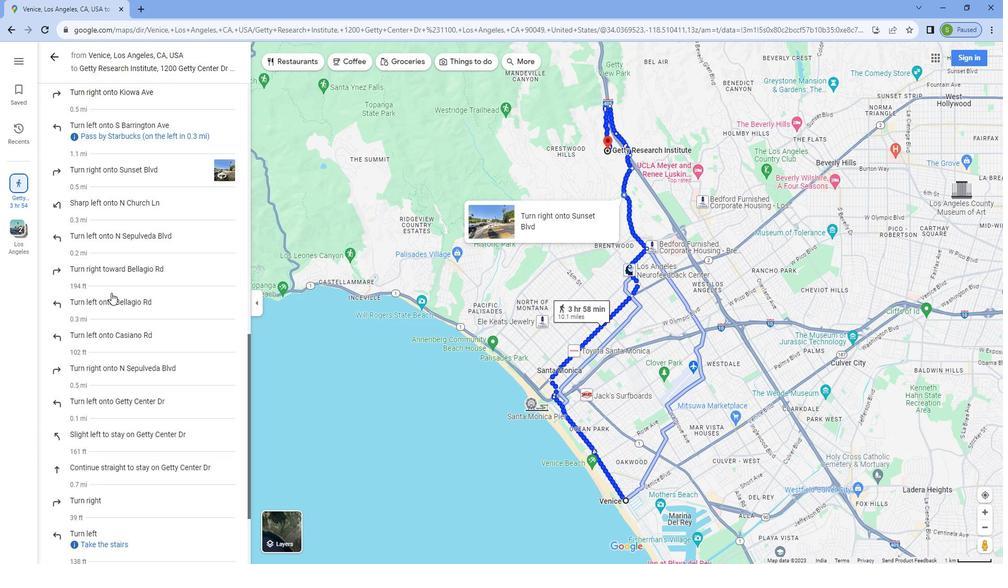 
Action: Mouse scrolled (786, 293) with delta (0, 0)
Screenshot: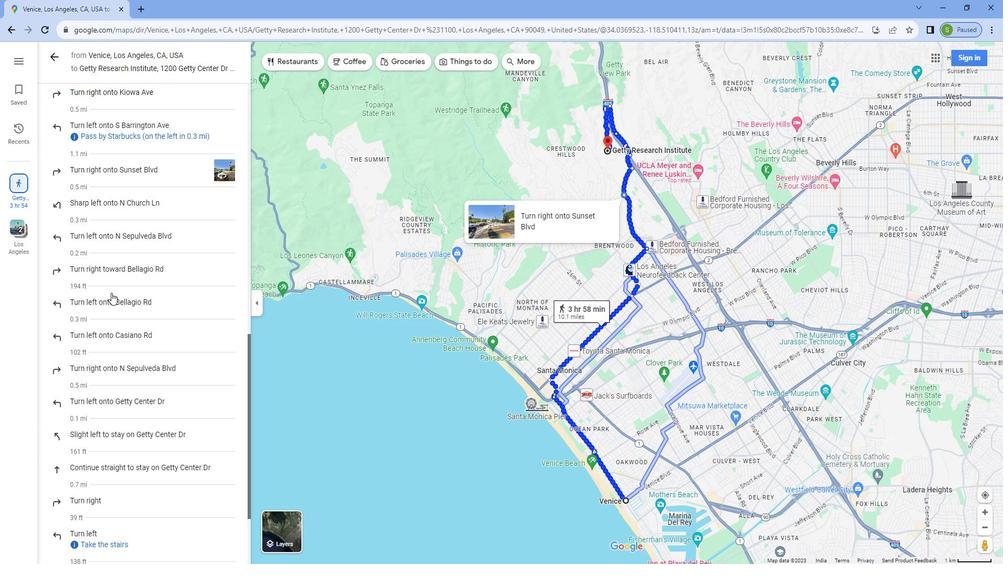 
Action: Mouse scrolled (786, 293) with delta (0, 0)
Screenshot: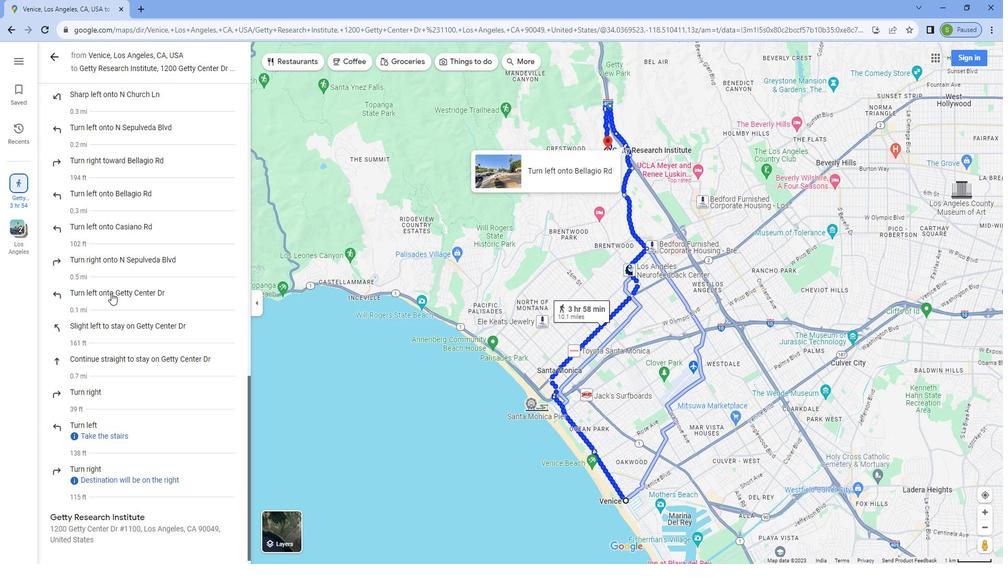 
Action: Mouse scrolled (786, 293) with delta (0, 0)
Screenshot: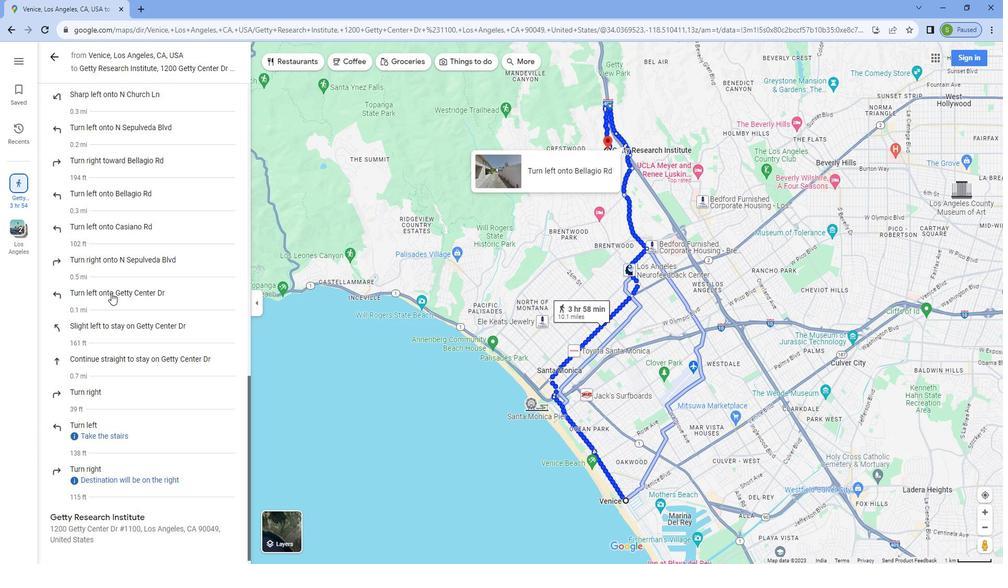 
Action: Mouse scrolled (786, 293) with delta (0, 0)
Screenshot: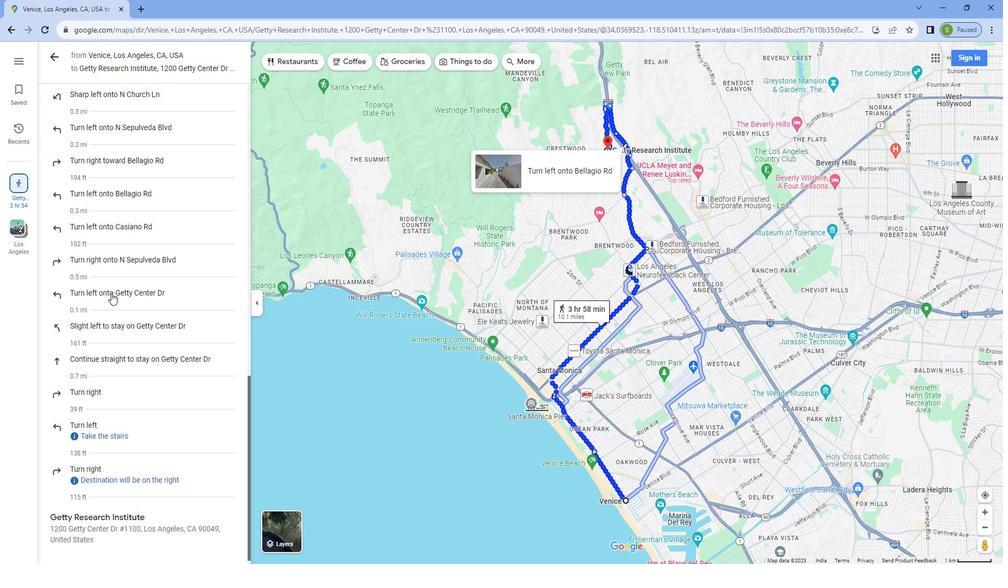 
Action: Mouse moved to (732, 70)
Screenshot: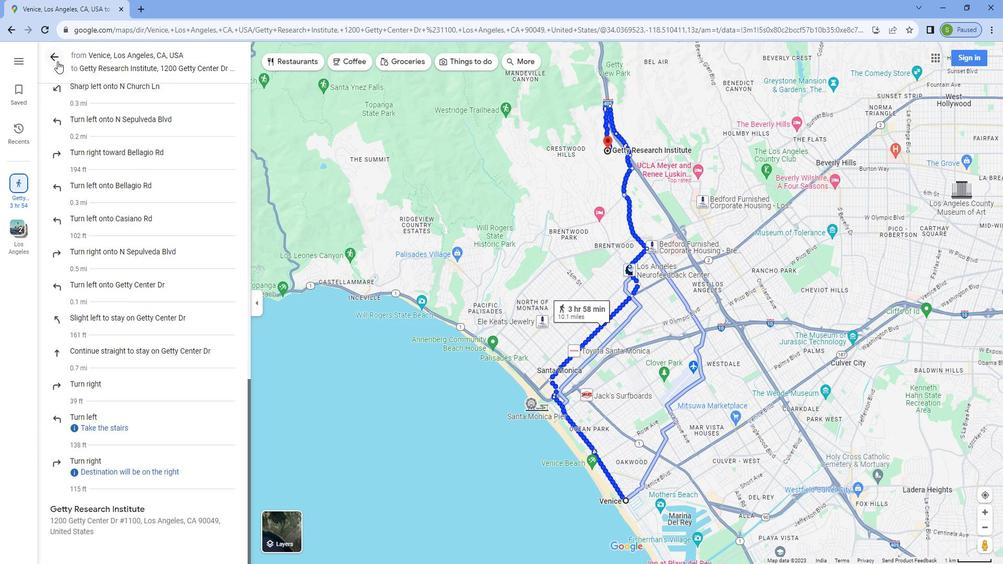 
Action: Mouse pressed left at (732, 70)
Screenshot: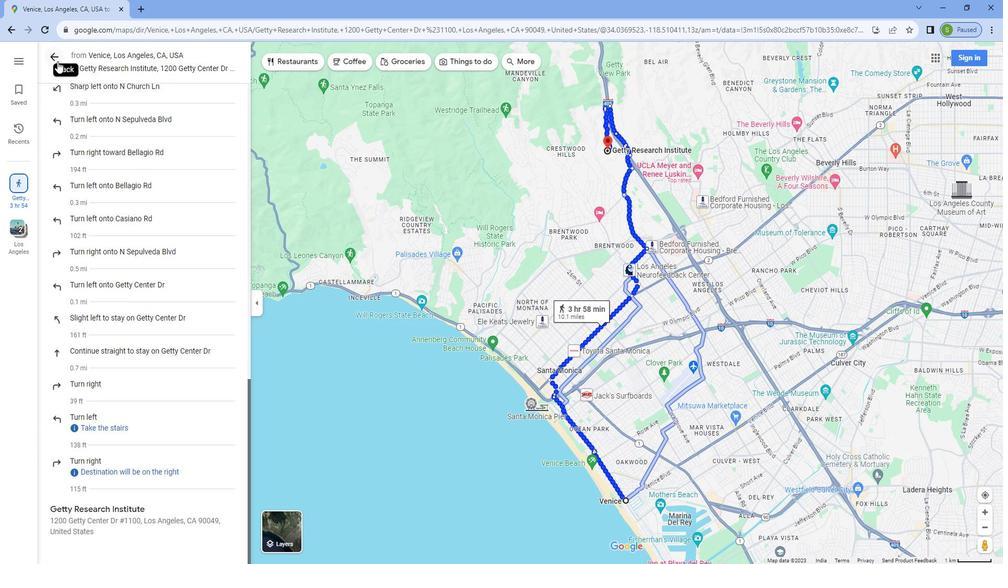 
Action: Mouse moved to (780, 341)
Screenshot: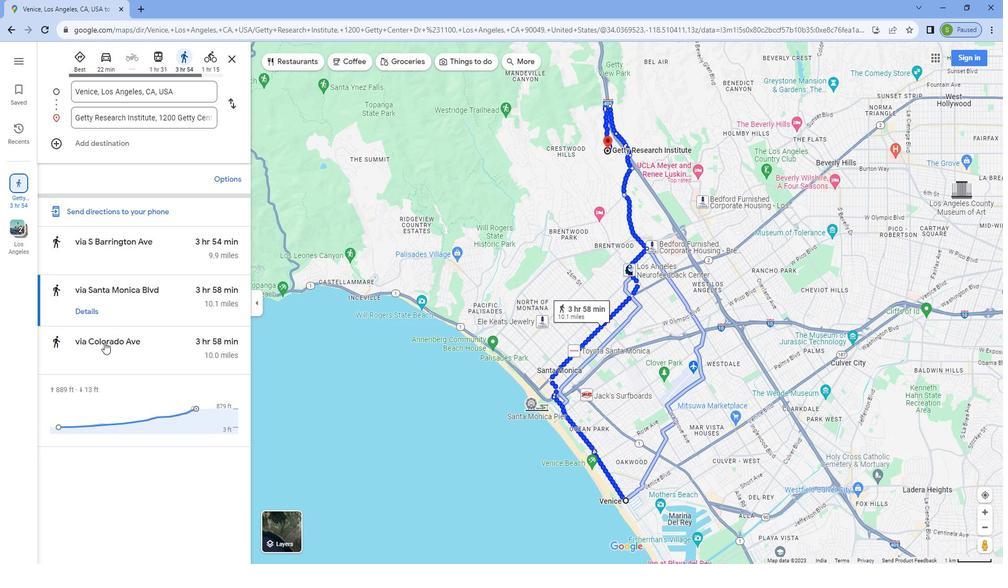 
Action: Mouse pressed left at (780, 341)
Screenshot: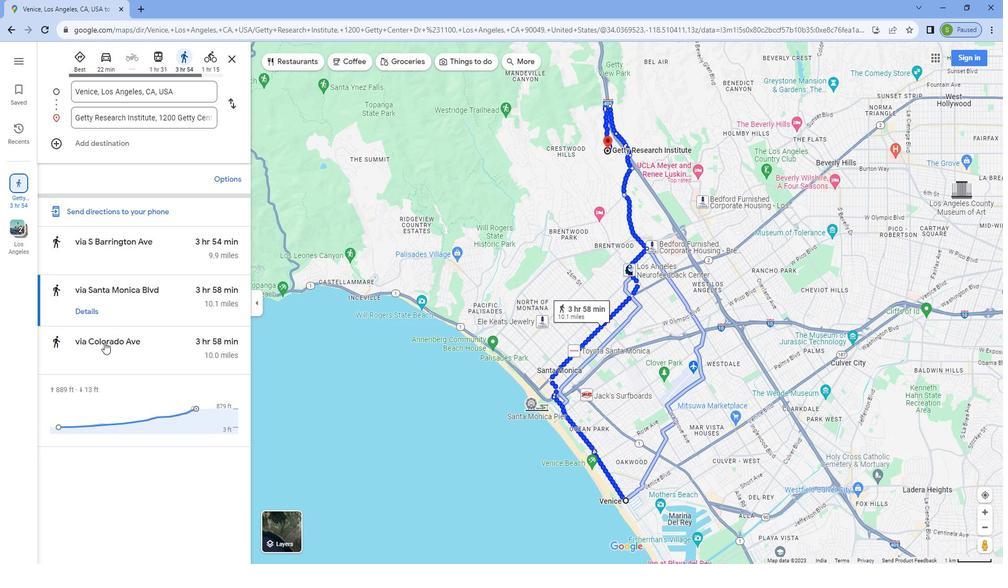 
Action: Mouse moved to (766, 358)
Screenshot: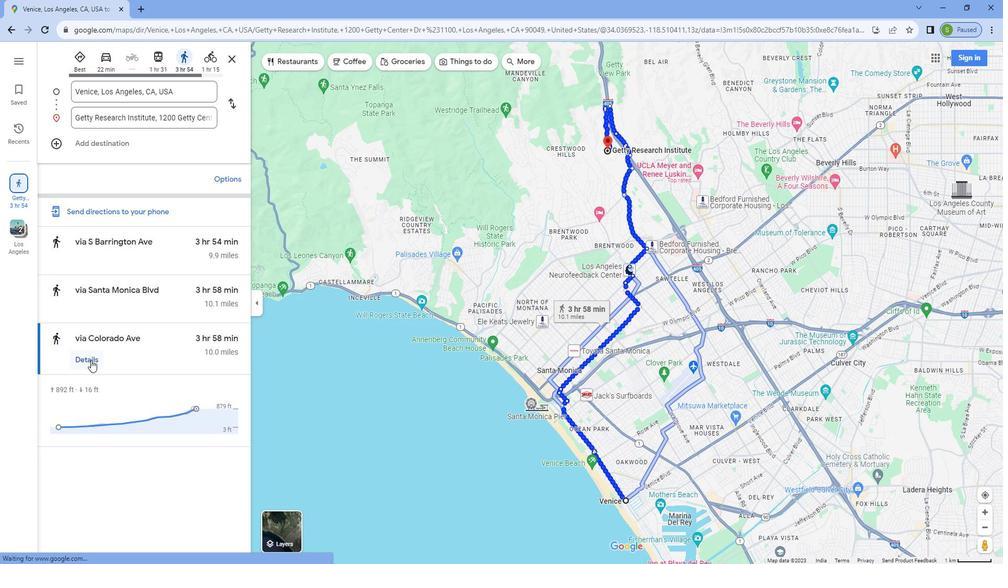 
Action: Mouse pressed left at (766, 358)
Screenshot: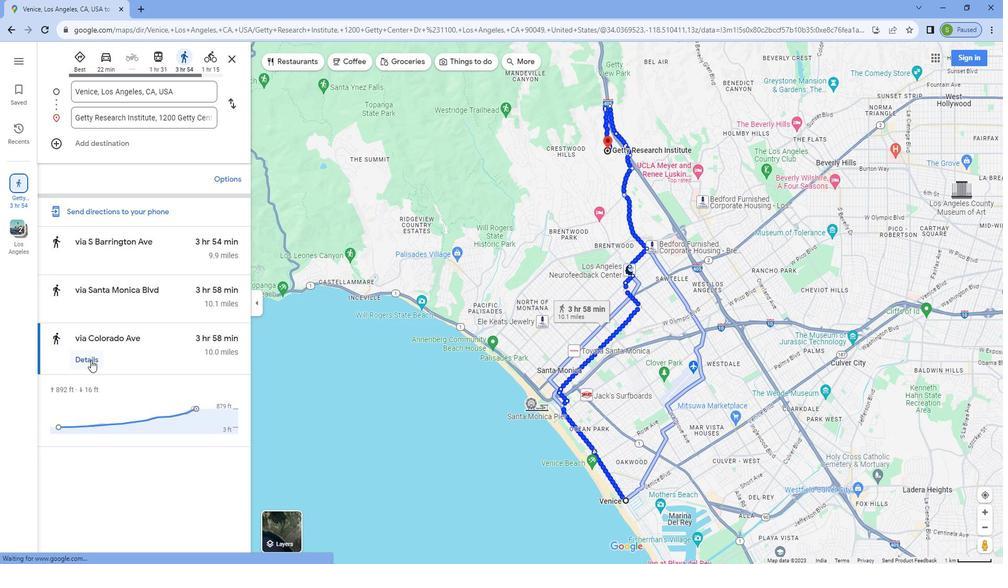 
Action: Mouse moved to (798, 313)
Screenshot: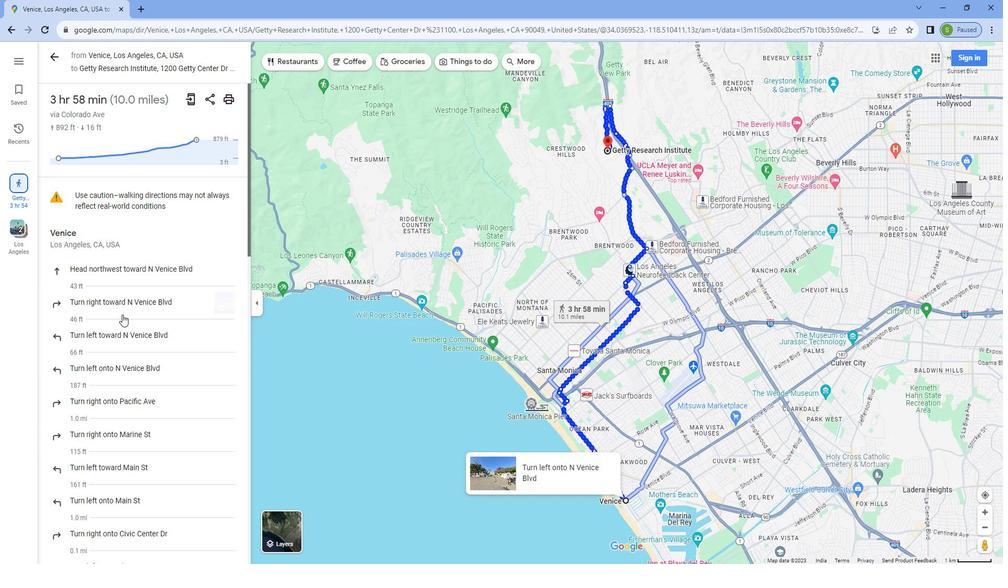 
Action: Mouse scrolled (798, 313) with delta (0, 0)
Screenshot: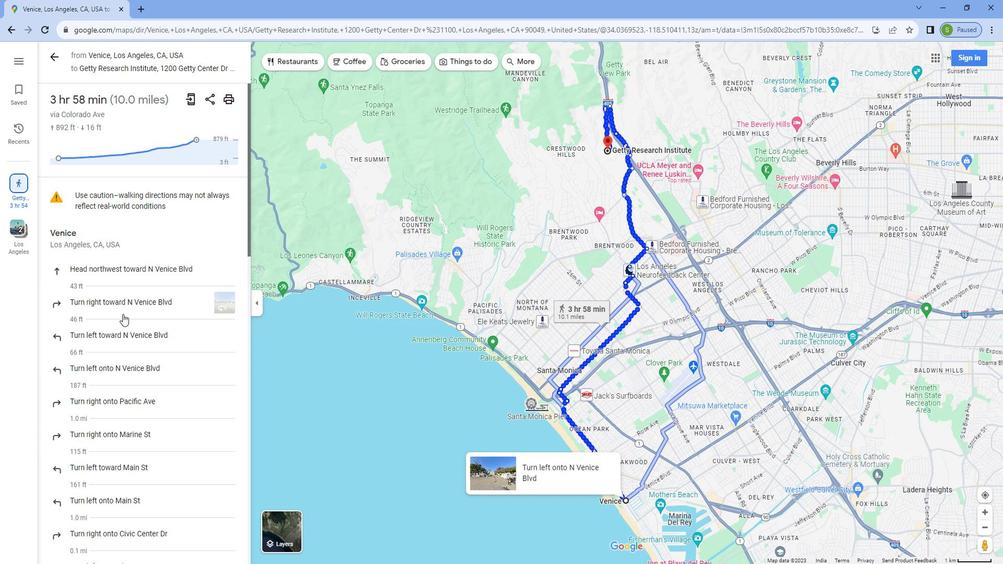 
Action: Mouse scrolled (798, 313) with delta (0, 0)
Screenshot: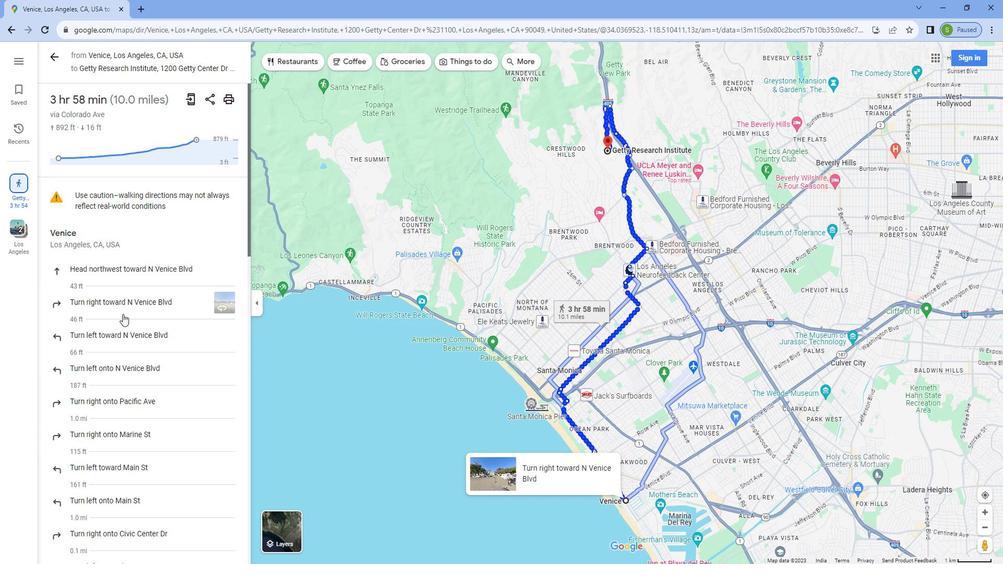 
Action: Mouse scrolled (798, 313) with delta (0, 0)
Screenshot: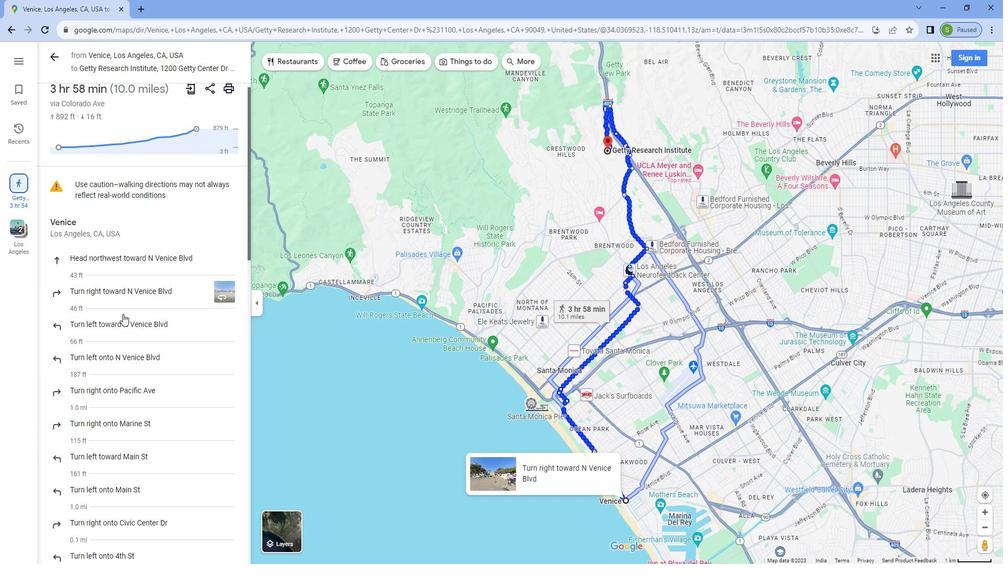 
Action: Mouse scrolled (798, 313) with delta (0, 0)
Screenshot: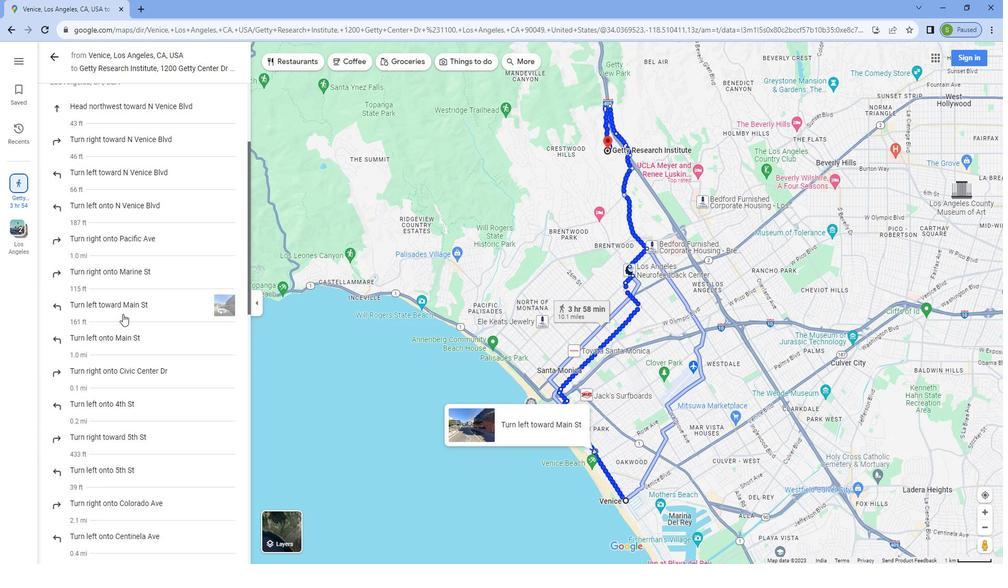 
Action: Mouse scrolled (798, 313) with delta (0, 0)
Screenshot: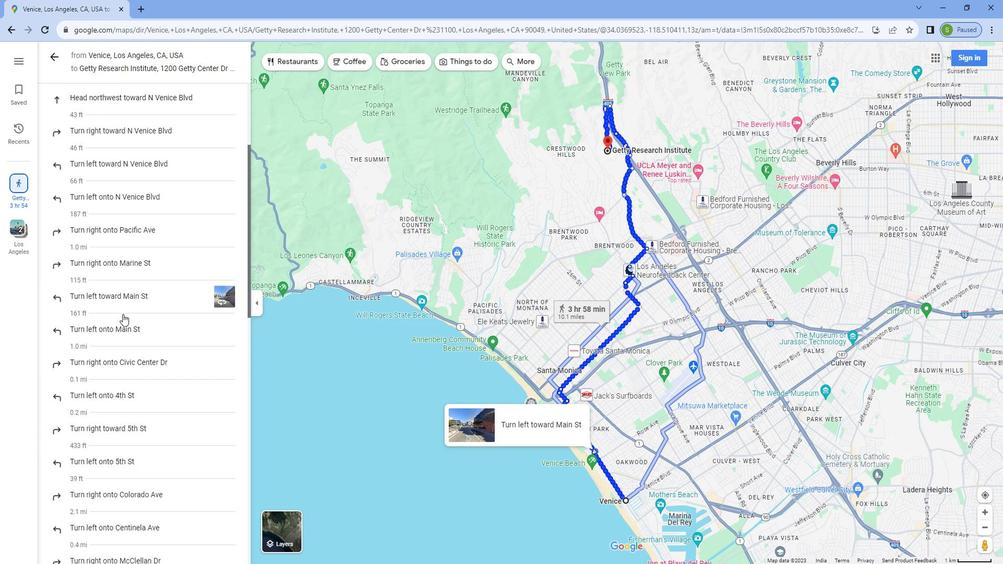 
Action: Mouse scrolled (798, 313) with delta (0, 0)
Screenshot: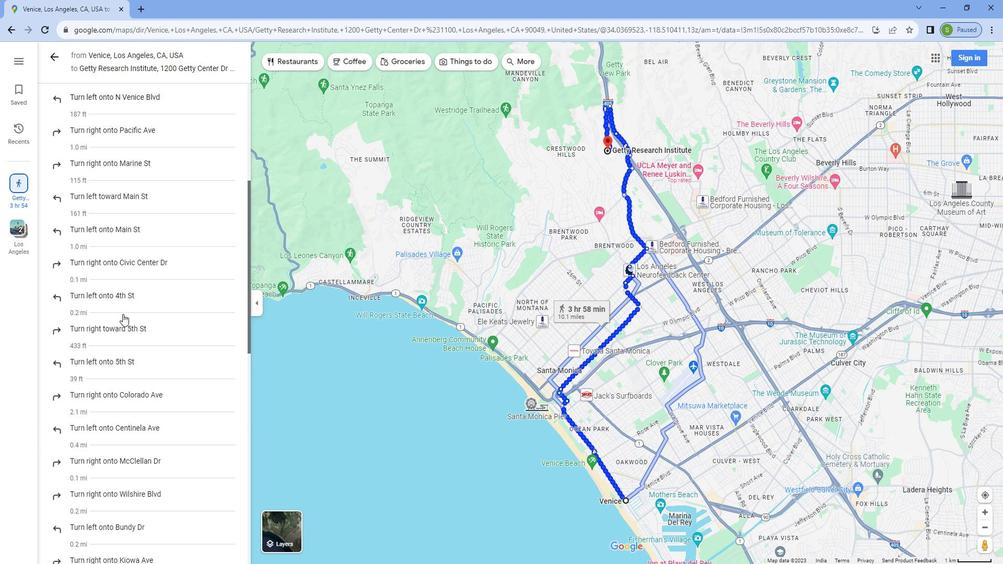 
Action: Mouse scrolled (798, 313) with delta (0, 0)
Screenshot: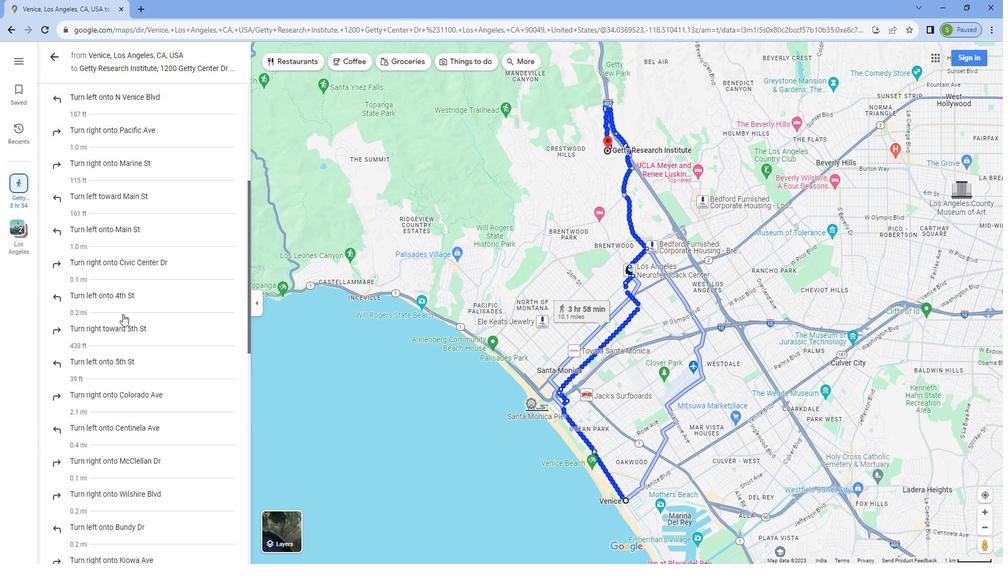 
Action: Mouse scrolled (798, 313) with delta (0, 0)
Screenshot: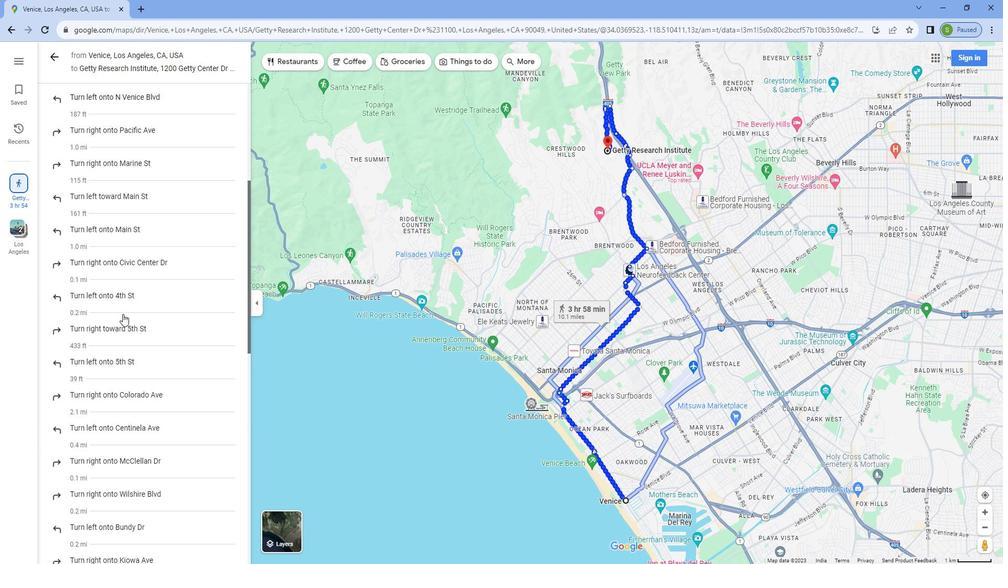 
Action: Mouse scrolled (798, 313) with delta (0, 0)
Screenshot: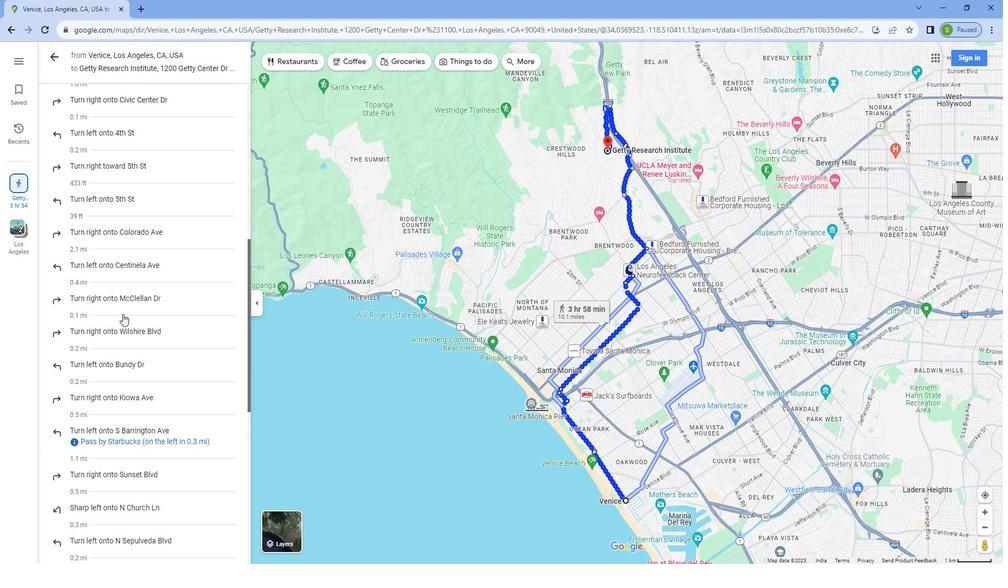 
Action: Mouse scrolled (798, 313) with delta (0, 0)
Screenshot: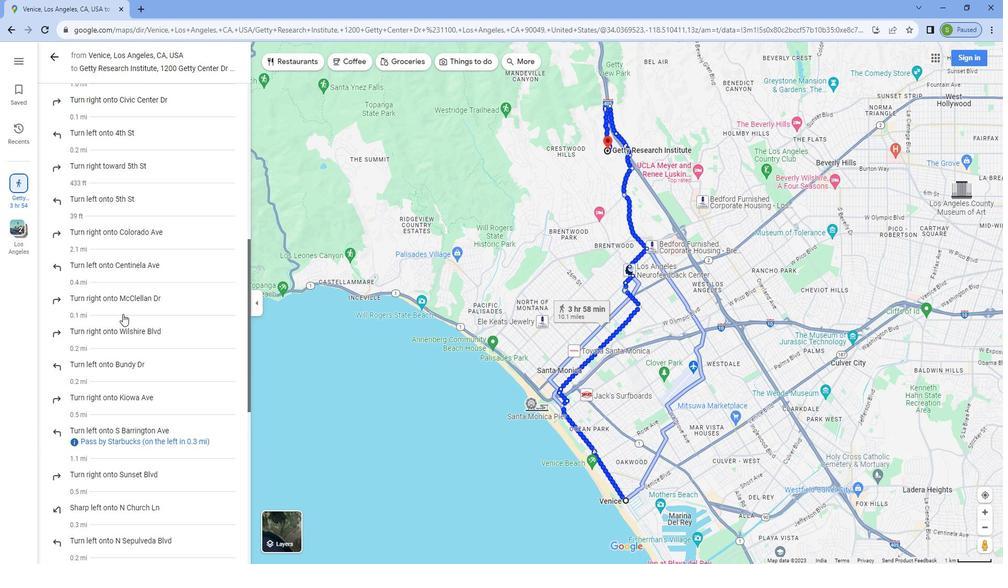 
Action: Mouse scrolled (798, 313) with delta (0, 0)
Screenshot: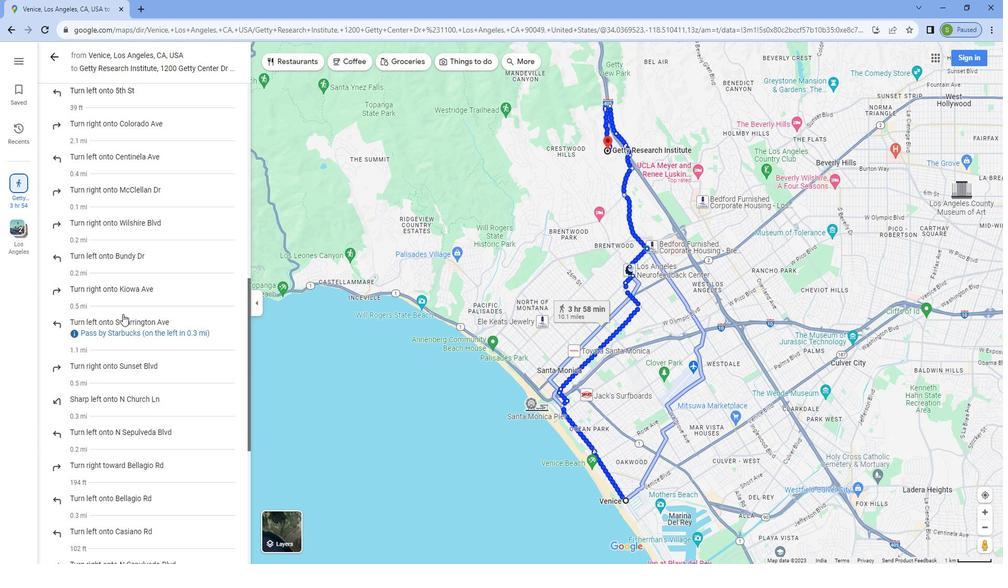 
Action: Mouse scrolled (798, 313) with delta (0, 0)
Screenshot: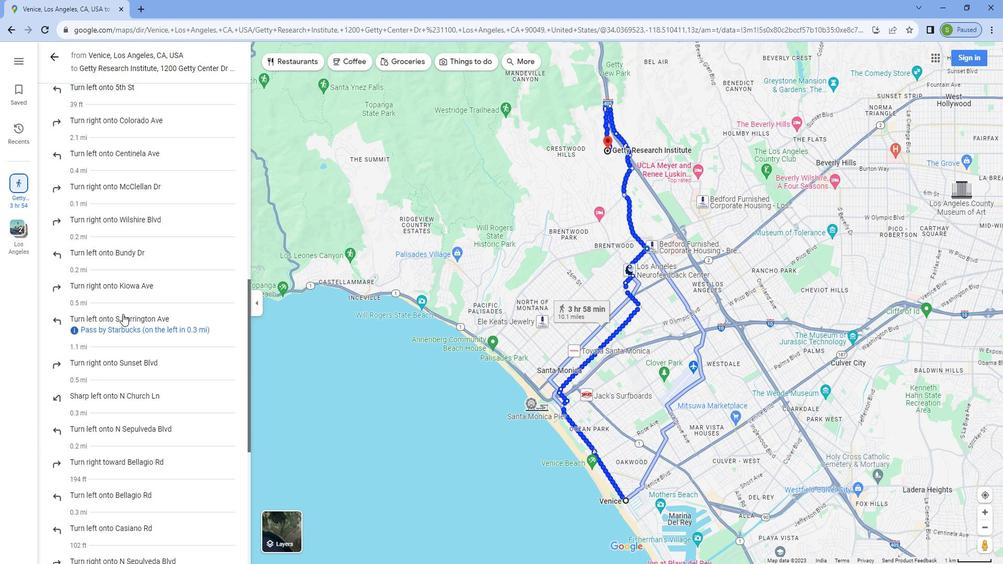 
Action: Mouse scrolled (798, 313) with delta (0, 0)
Screenshot: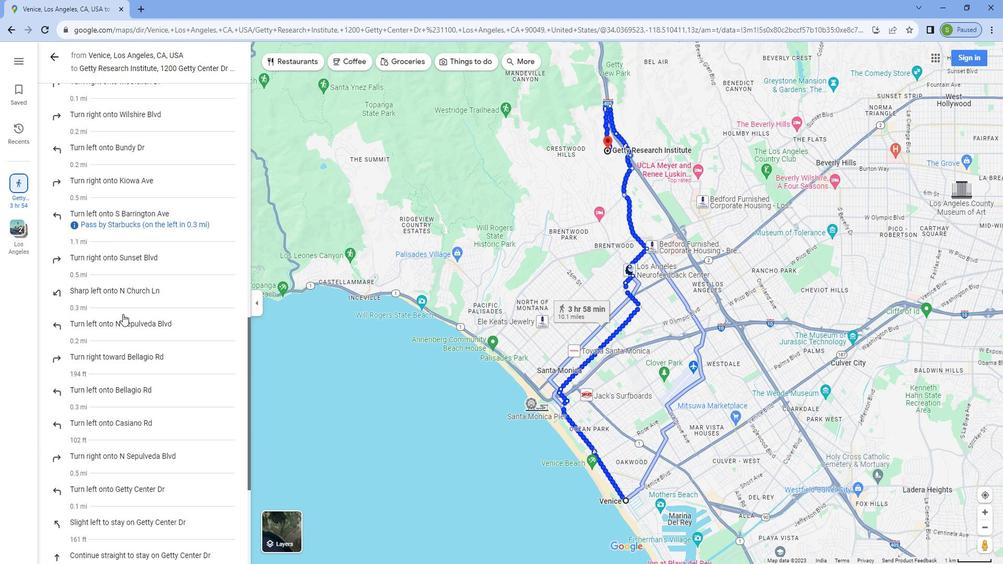 
Action: Mouse scrolled (798, 313) with delta (0, 0)
Screenshot: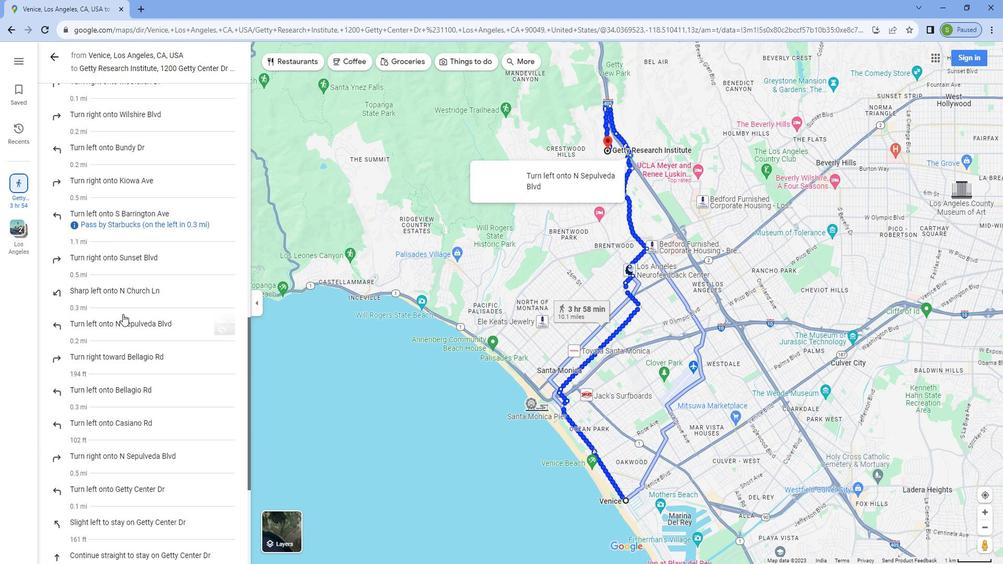 
Action: Mouse scrolled (798, 313) with delta (0, 0)
Screenshot: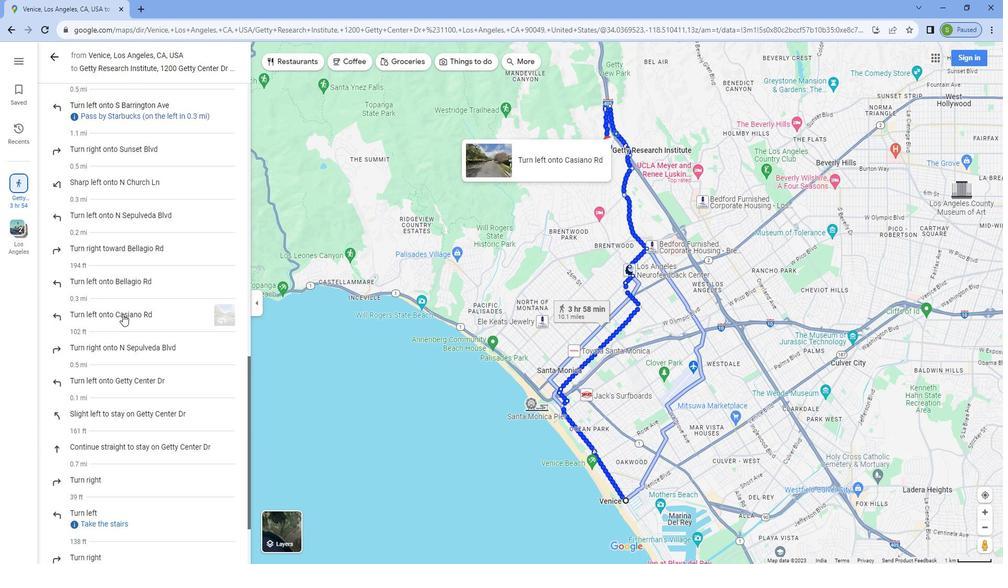 
Action: Mouse scrolled (798, 313) with delta (0, 0)
Screenshot: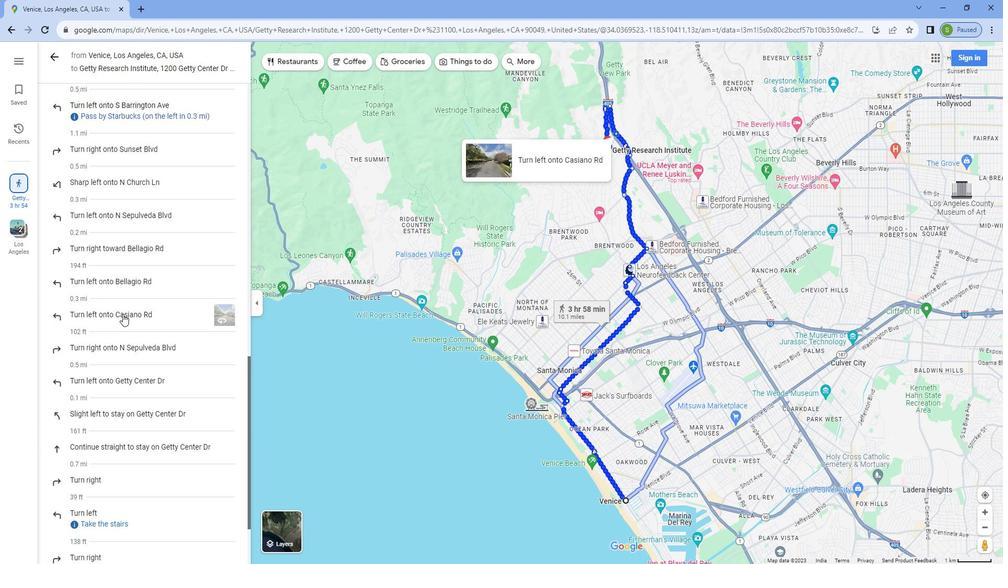 
Action: Mouse scrolled (798, 313) with delta (0, 0)
Screenshot: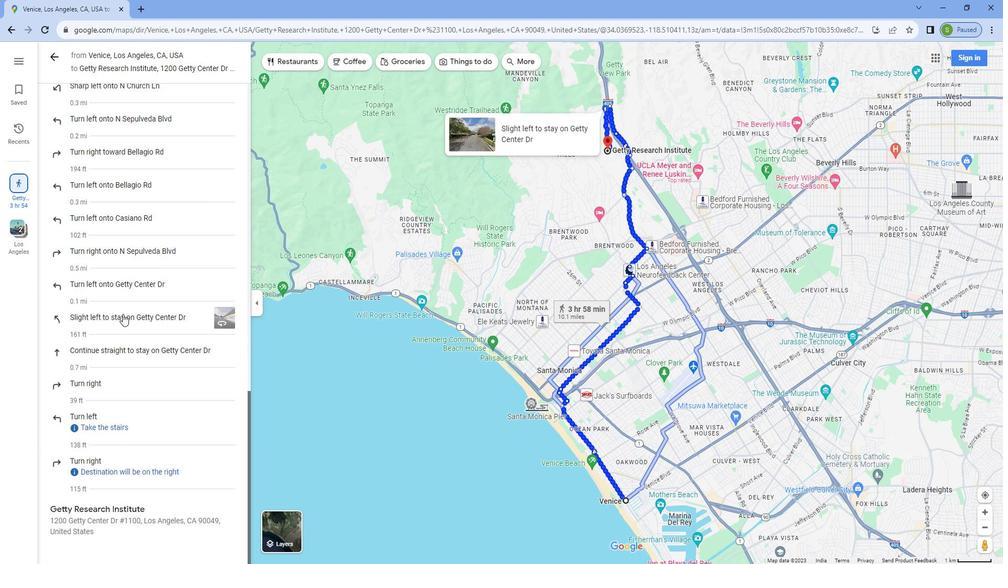 
Action: Mouse scrolled (798, 313) with delta (0, 0)
Screenshot: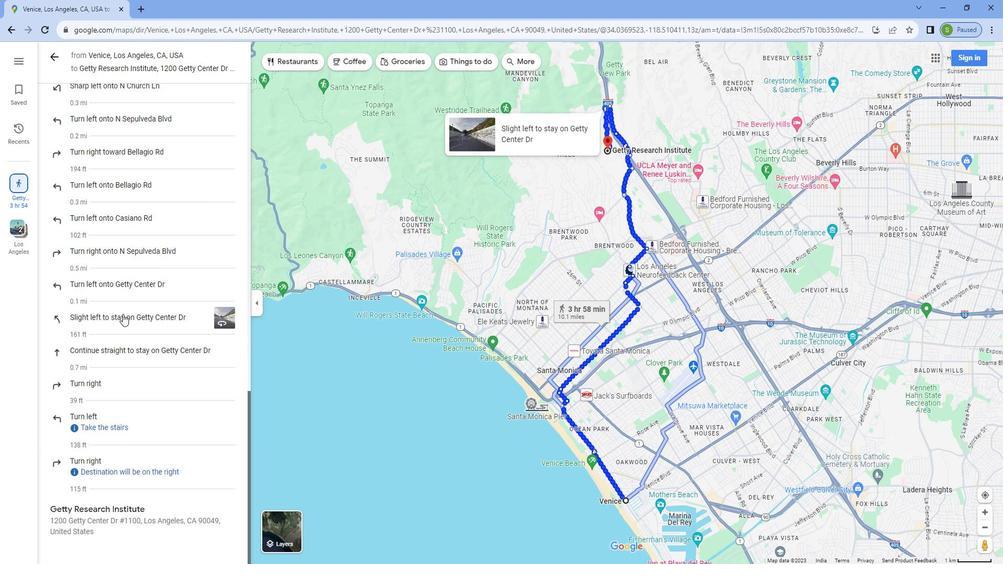 
Action: Mouse scrolled (798, 313) with delta (0, 0)
Screenshot: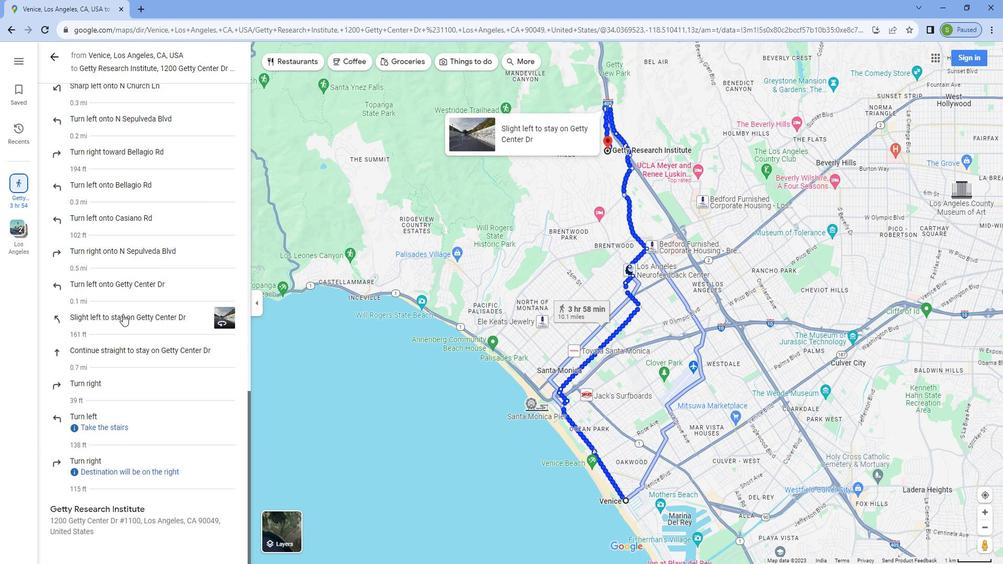 
Action: Mouse moved to (728, 67)
Screenshot: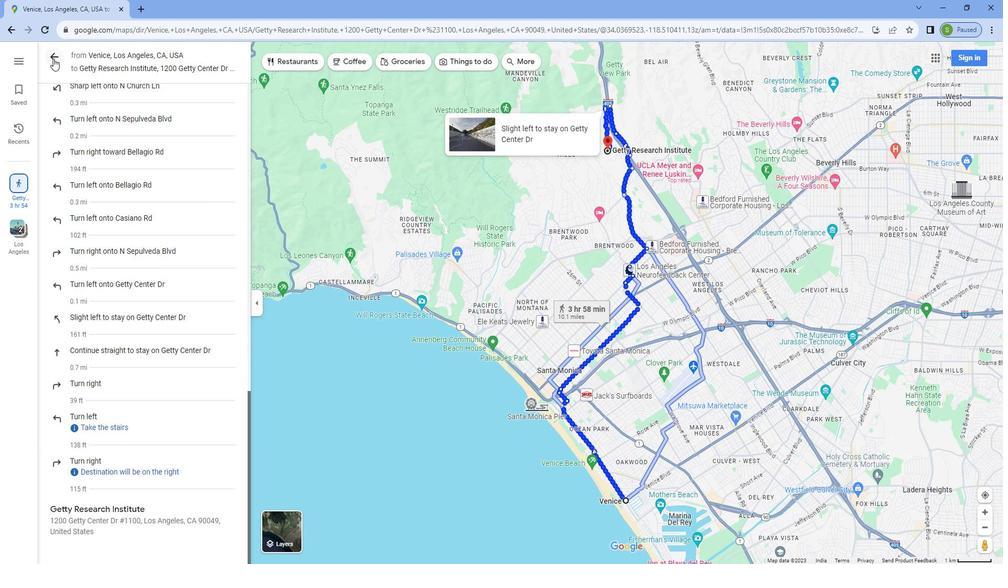 
Action: Mouse pressed left at (728, 67)
Screenshot: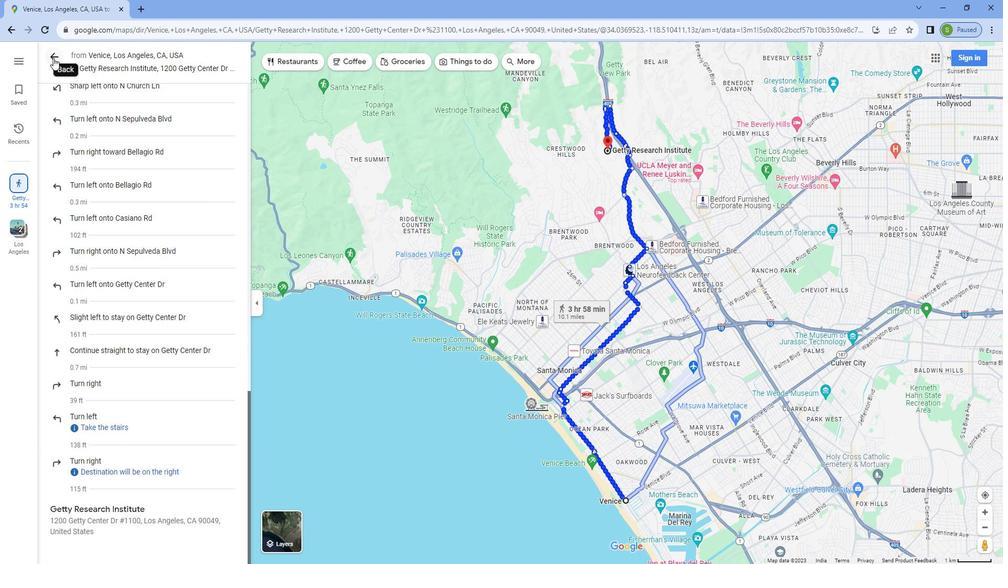 
Action: Mouse moved to (981, 167)
Screenshot: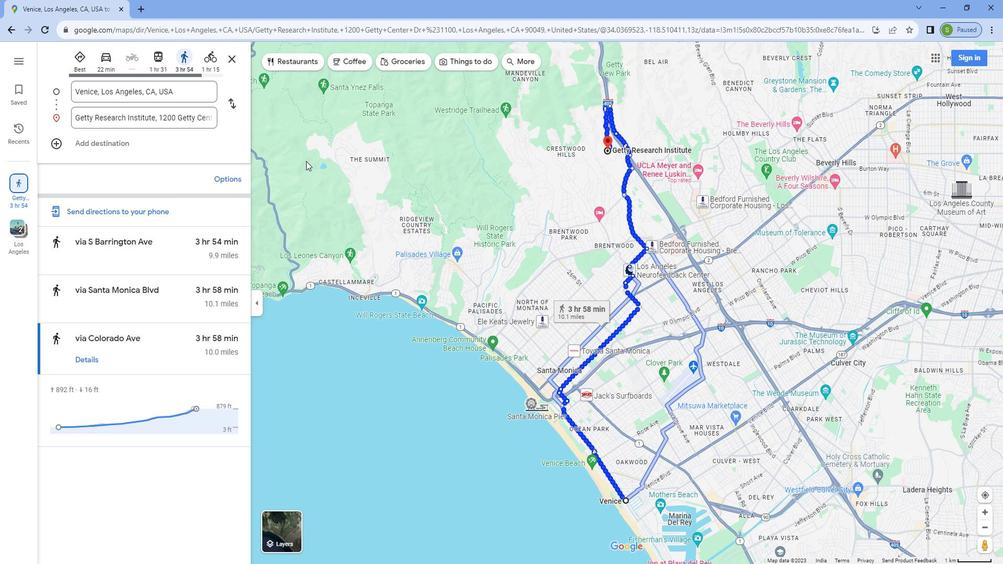 
